 Task: Open Card Customer Retention Strategy in Board Email Marketing List Growth Strategy to Workspace Channel Marketing and add a team member Softage.3@softage.net, a label Red, a checklist Laundry, an attachment from your onedrive, a color Red and finally, add a card description 'Research and develop new product line' and a comment 'This task requires us to stay focused on the end goal and not get sidetracked by distractions.'. Add a start date 'Jan 03, 1900' with a due date 'Jan 10, 1900'
Action: Mouse moved to (81, 270)
Screenshot: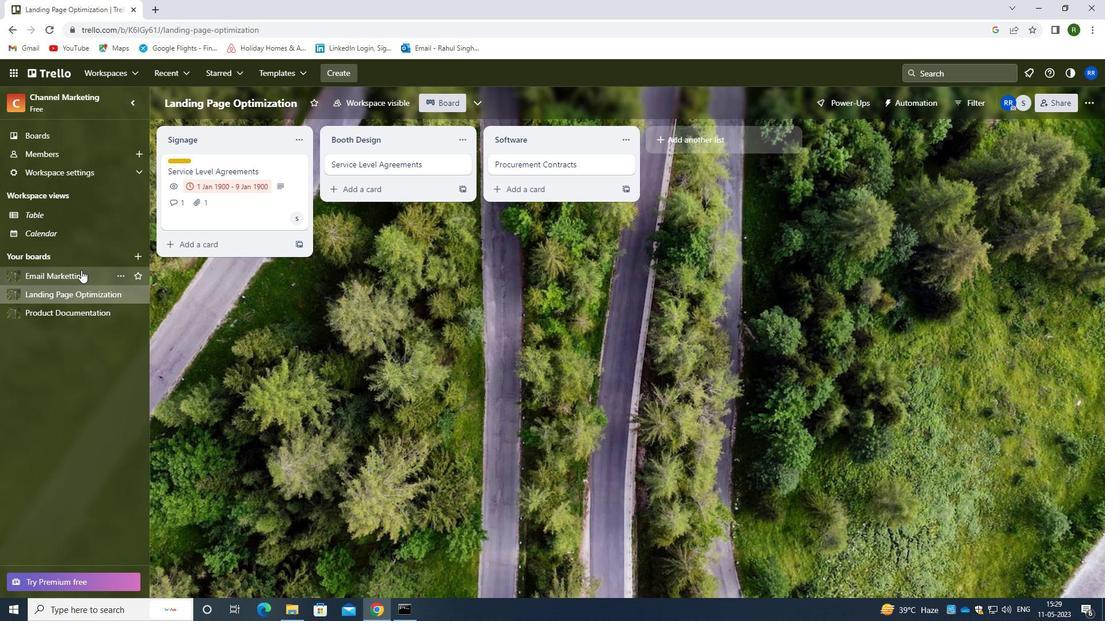 
Action: Mouse pressed left at (81, 270)
Screenshot: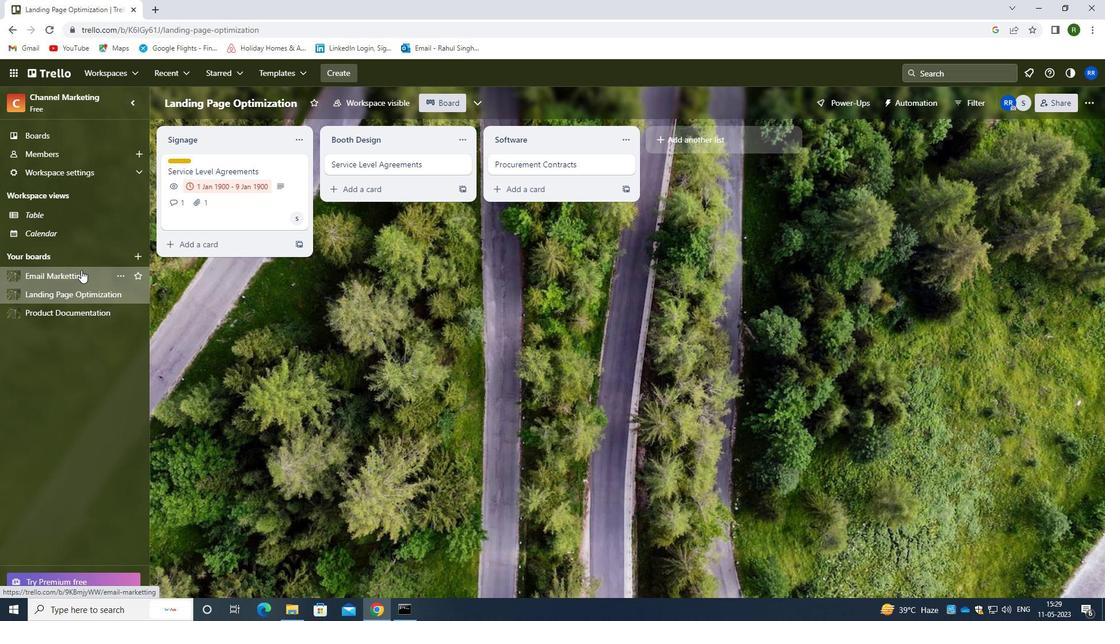 
Action: Mouse moved to (298, 162)
Screenshot: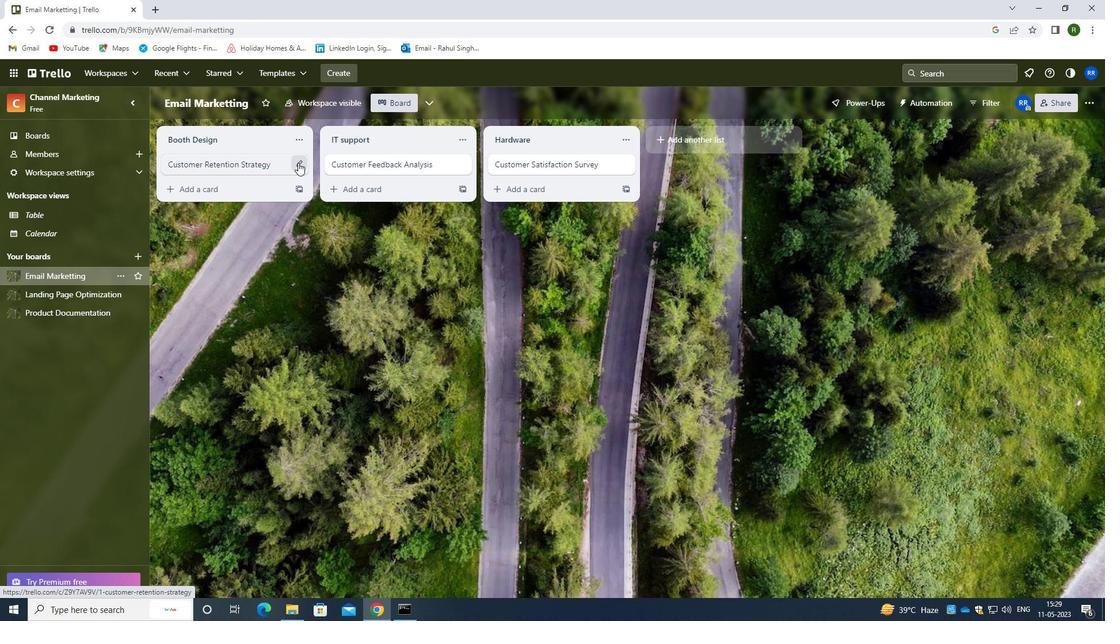 
Action: Mouse pressed left at (298, 162)
Screenshot: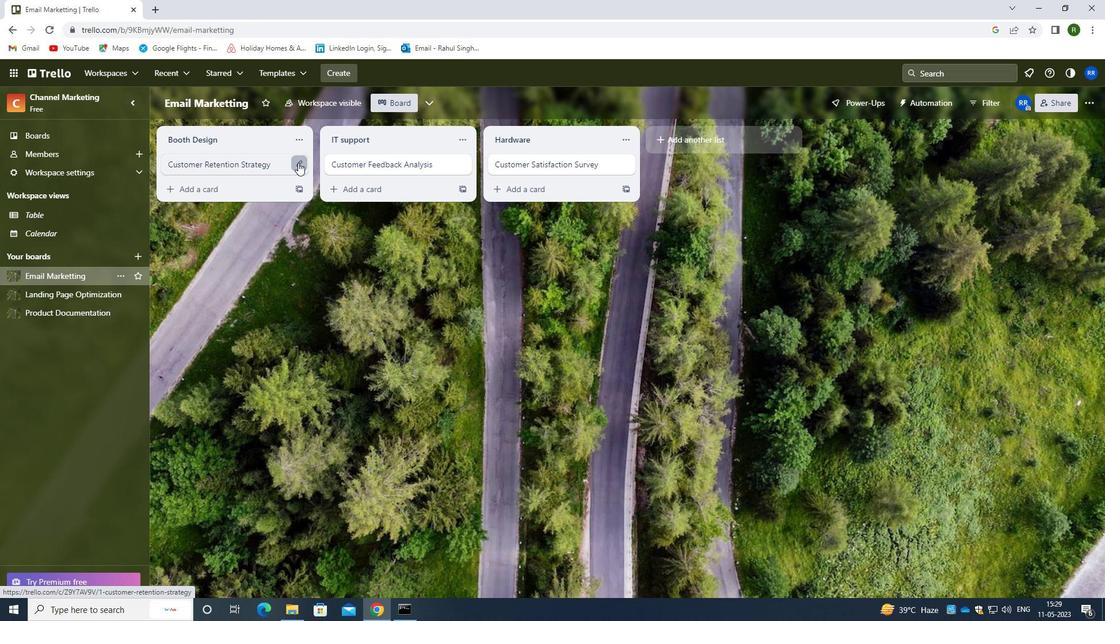 
Action: Mouse moved to (346, 165)
Screenshot: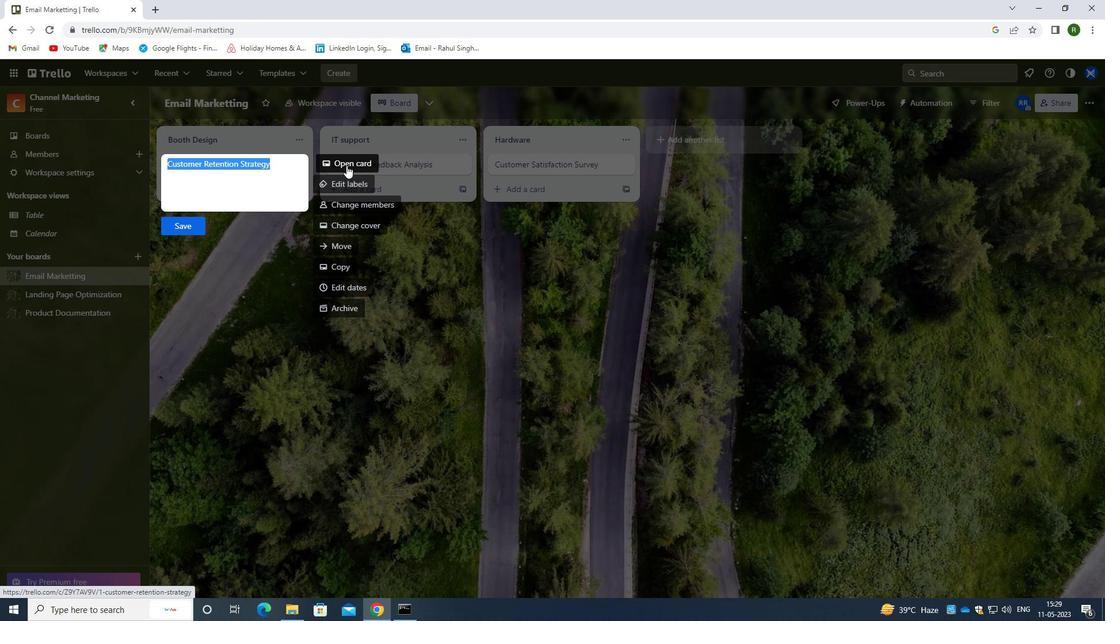 
Action: Mouse pressed left at (346, 165)
Screenshot: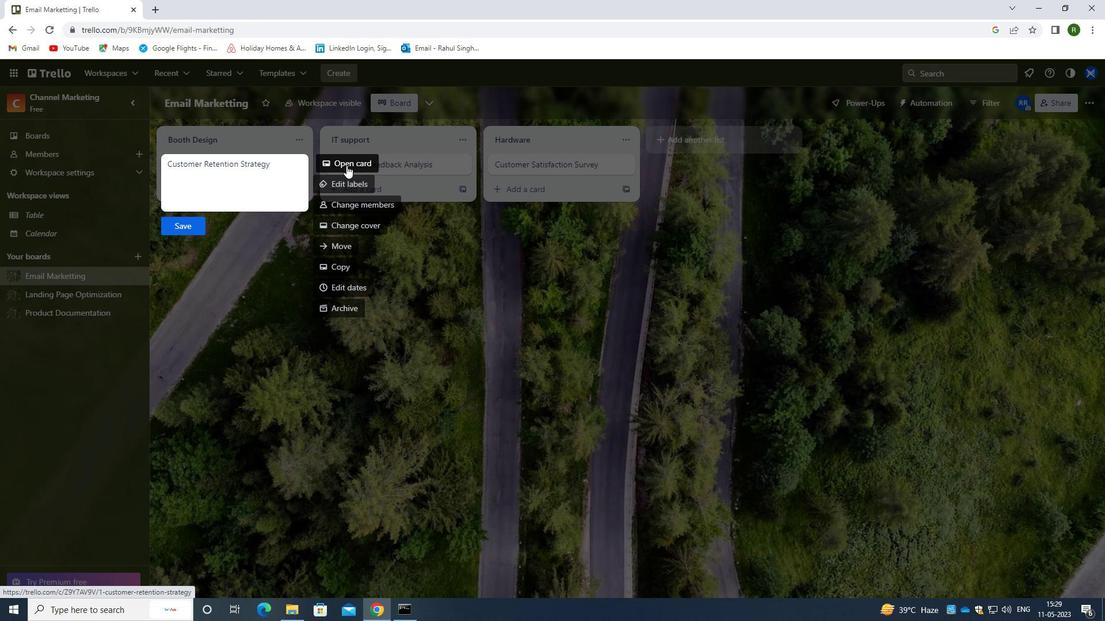 
Action: Mouse moved to (692, 158)
Screenshot: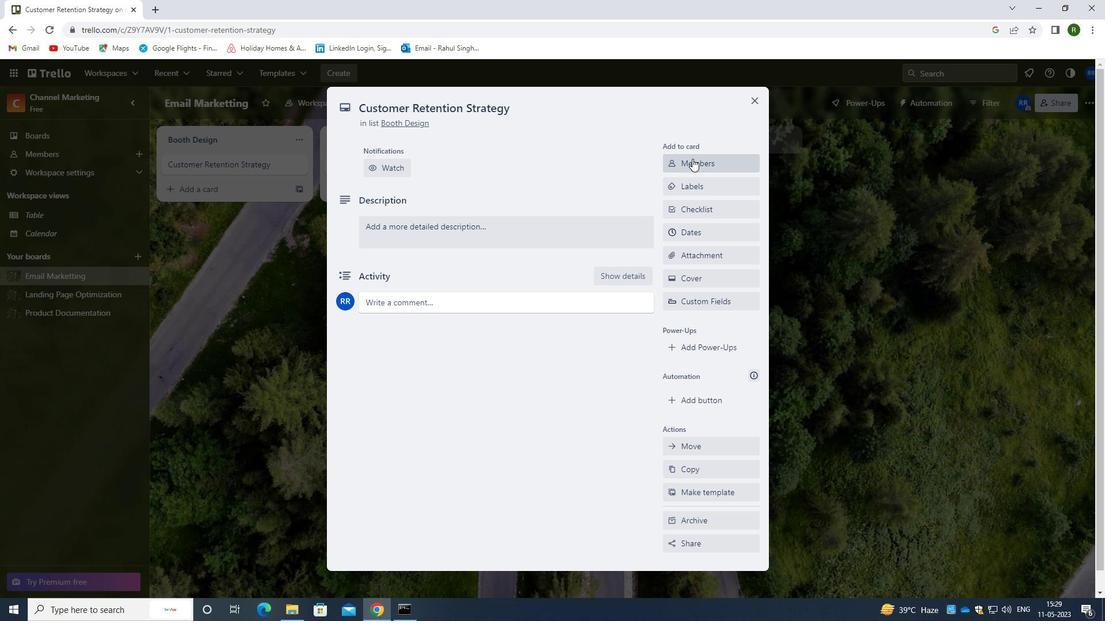 
Action: Mouse pressed left at (692, 158)
Screenshot: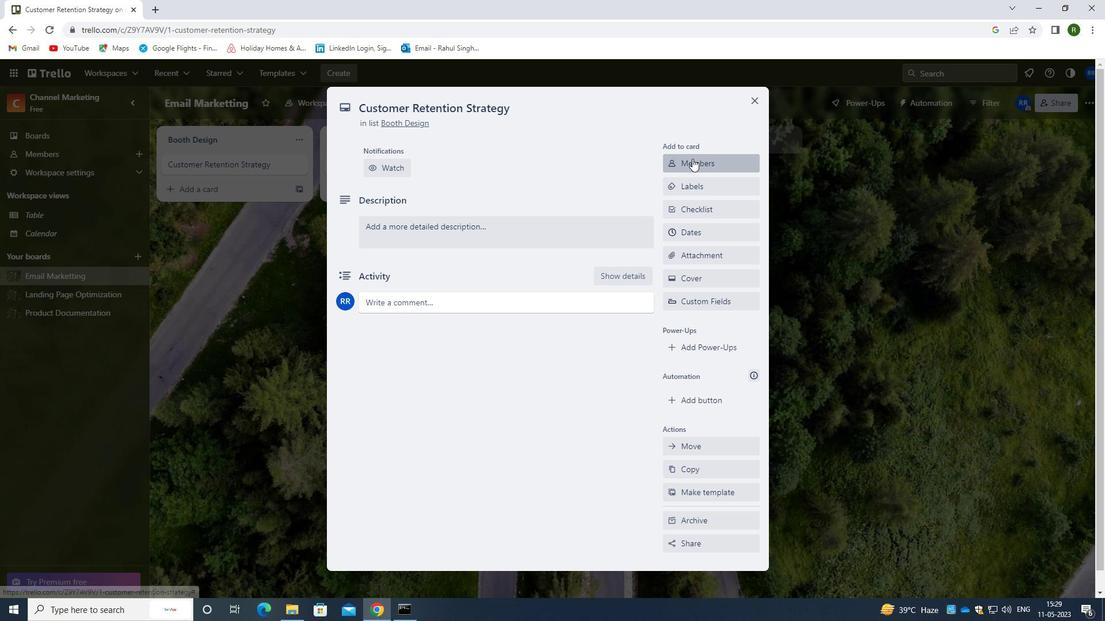 
Action: Mouse moved to (704, 215)
Screenshot: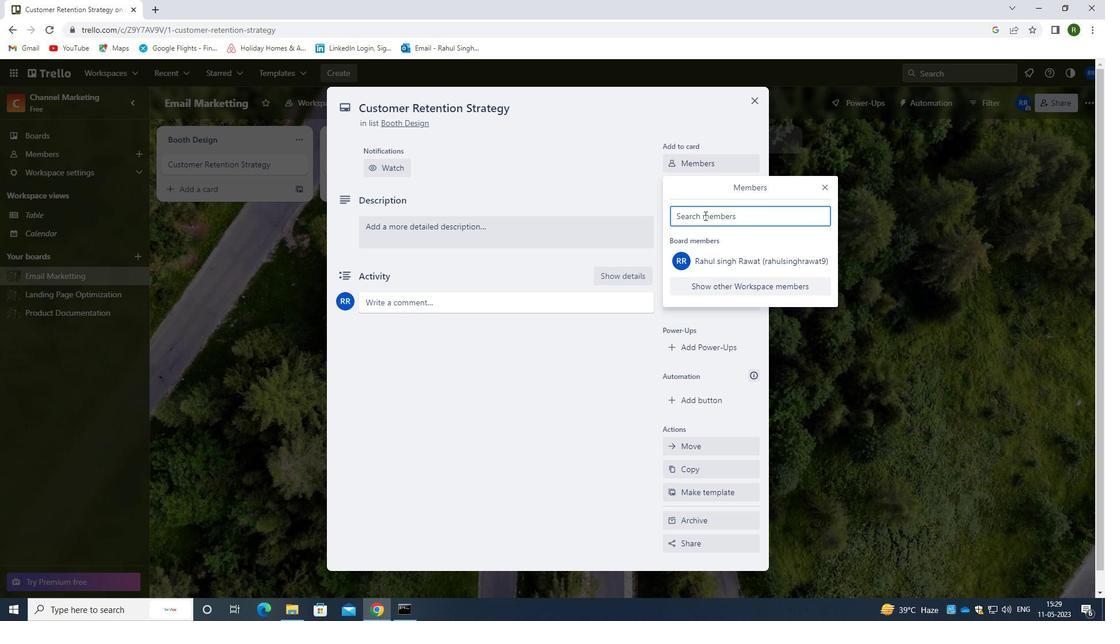 
Action: Key pressed <Key.caps_lock>s<Key.caps_lock>oftage.2<Key.backspace>3<Key.shift>@DEVOO<Key.backspace>PS<Key.backspace><Key.backspace><Key.backspace><Key.backspace><Key.backspace><Key.backspace>SOFTAGE.NET
Screenshot: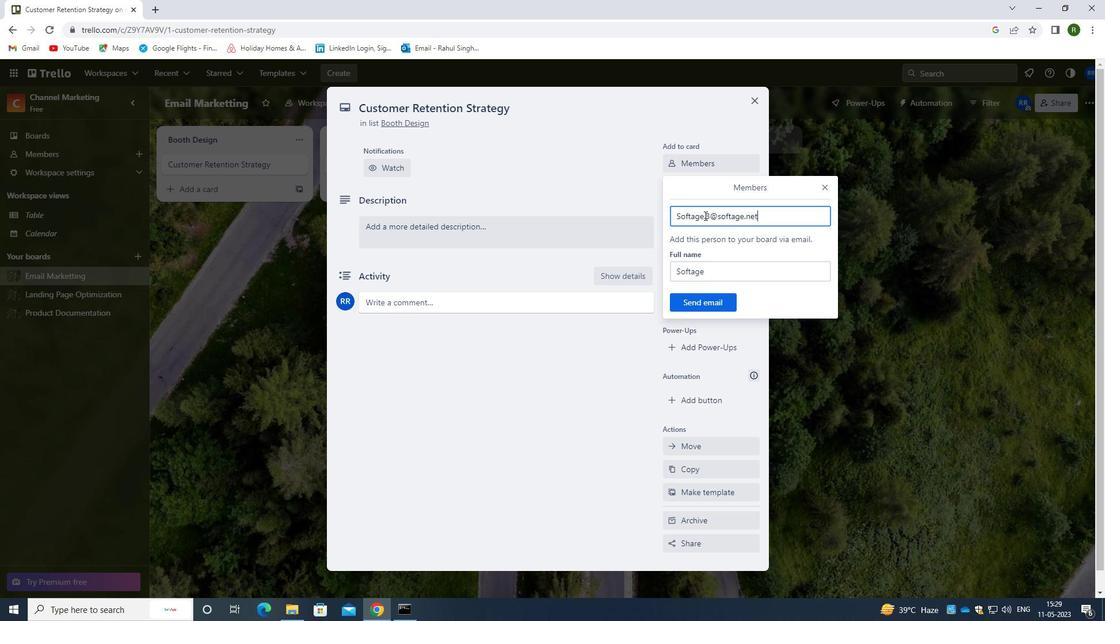 
Action: Mouse moved to (699, 296)
Screenshot: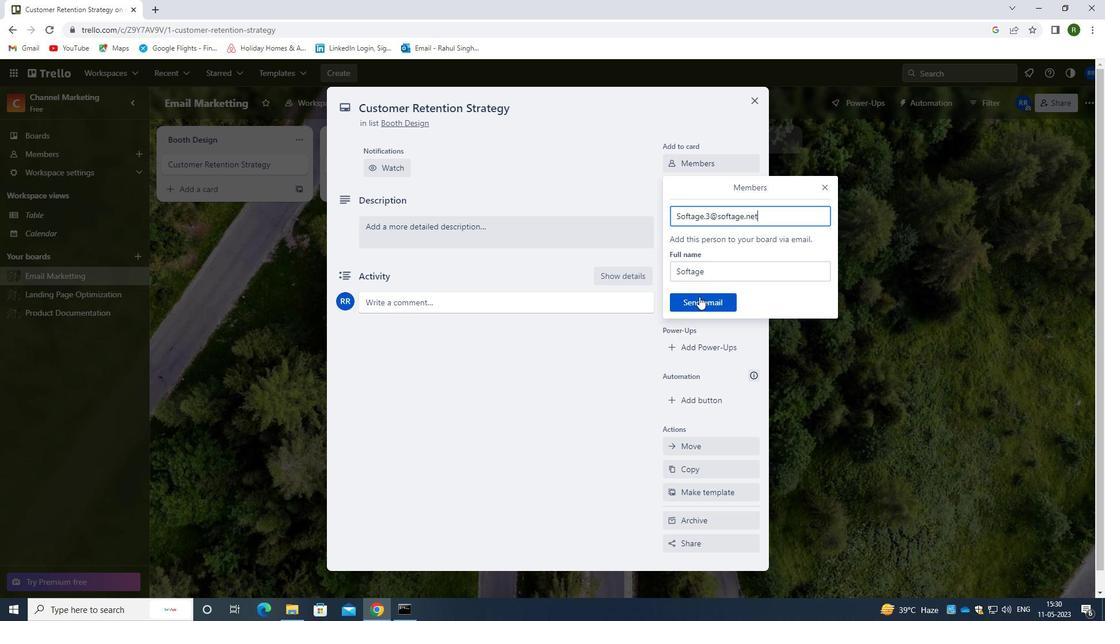 
Action: Mouse pressed left at (699, 296)
Screenshot: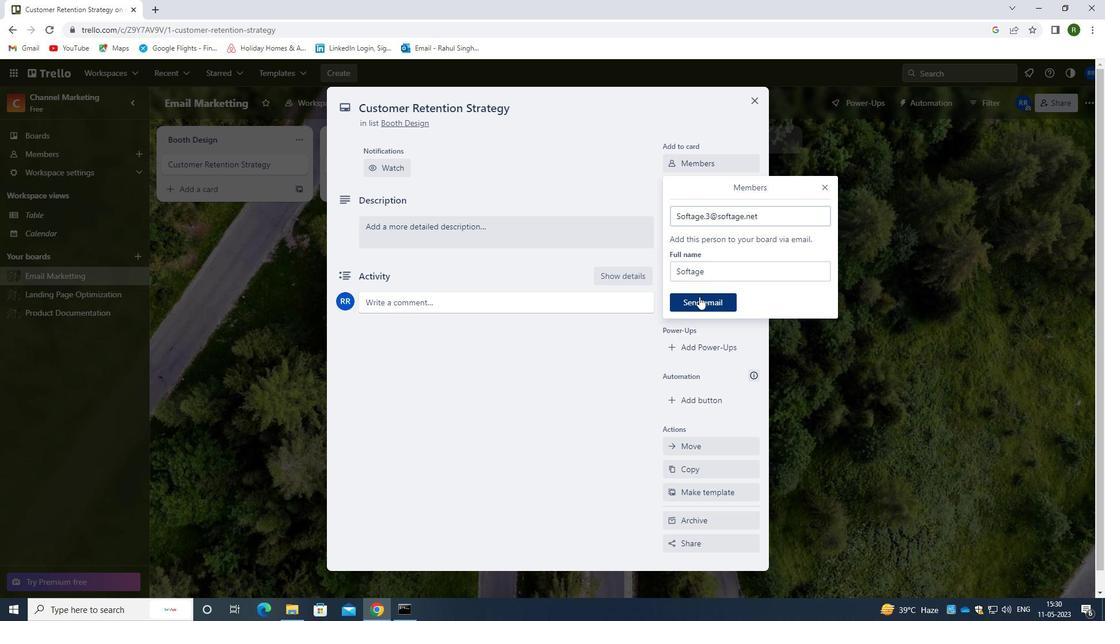 
Action: Mouse moved to (706, 233)
Screenshot: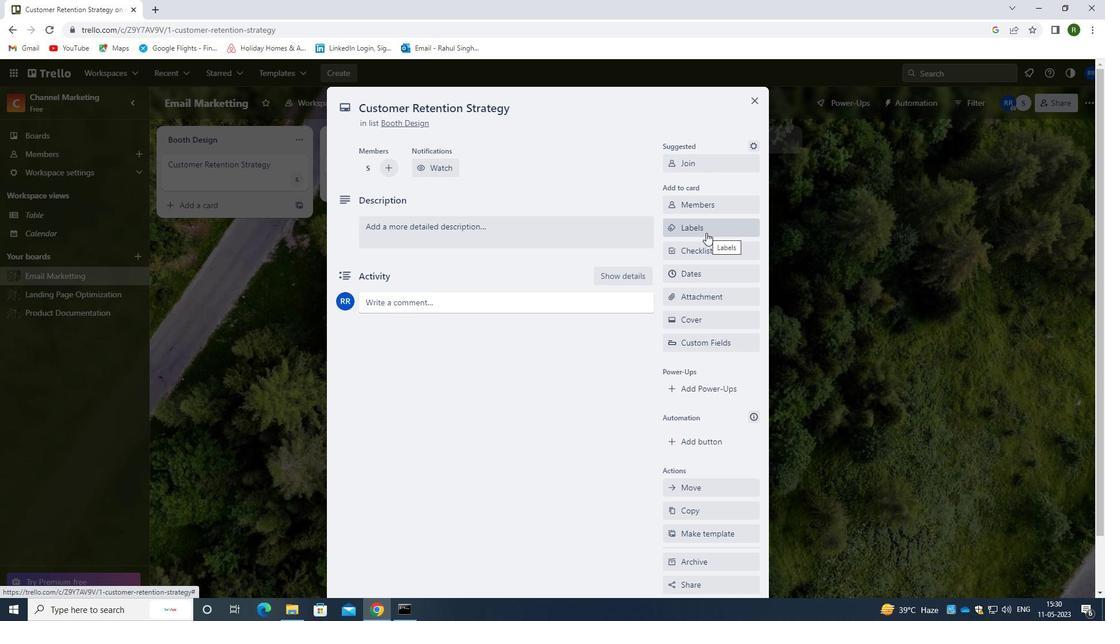 
Action: Mouse pressed left at (706, 233)
Screenshot: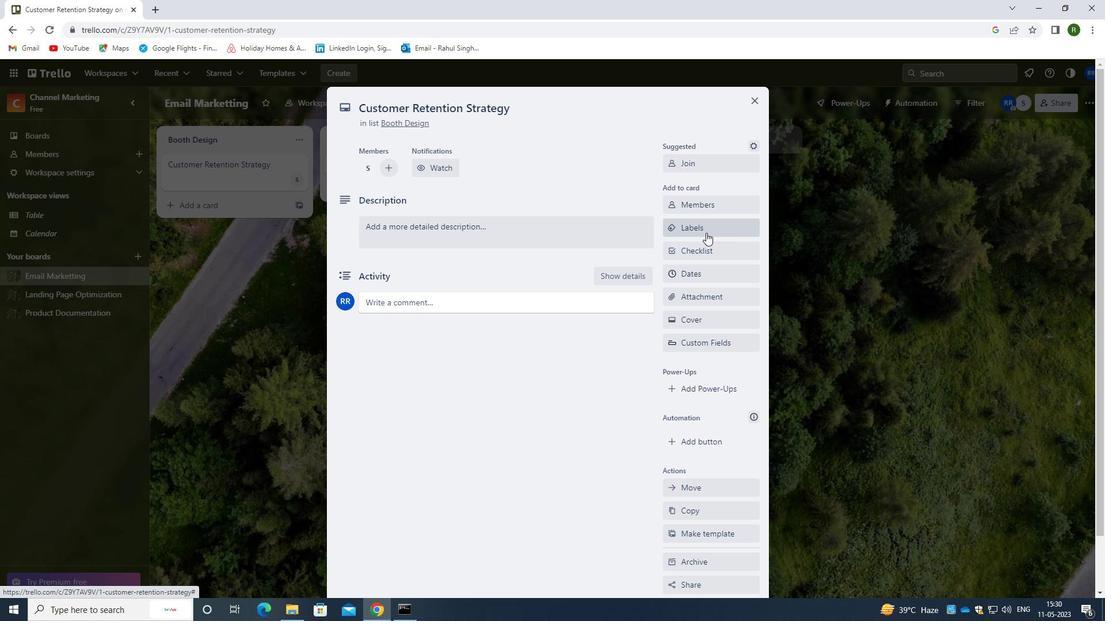 
Action: Key pressed <Key.shift>RED
Screenshot: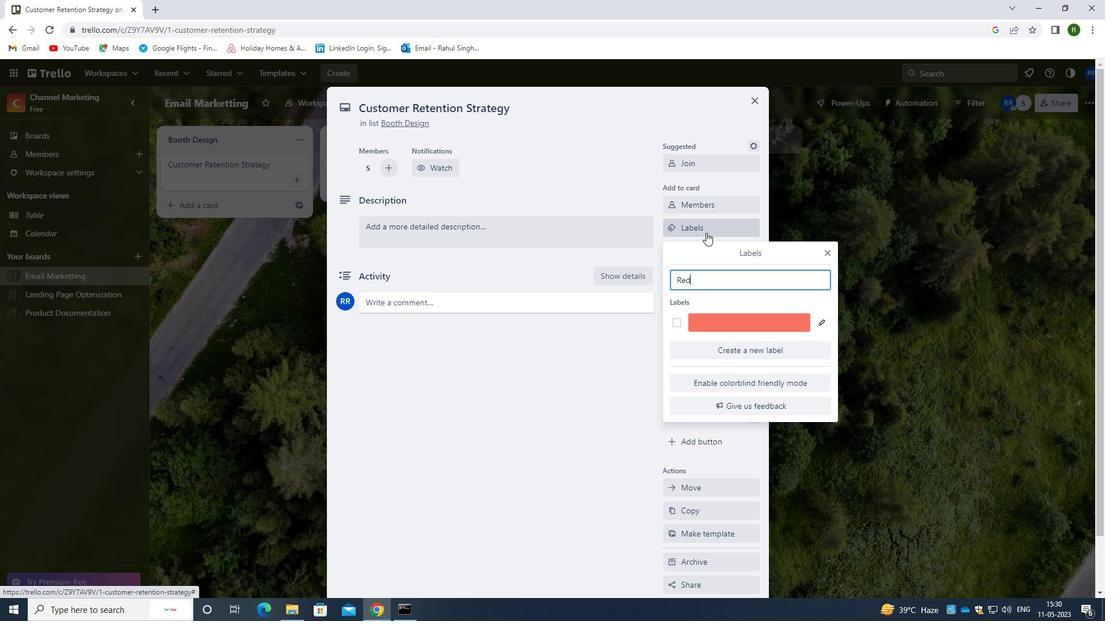 
Action: Mouse moved to (677, 320)
Screenshot: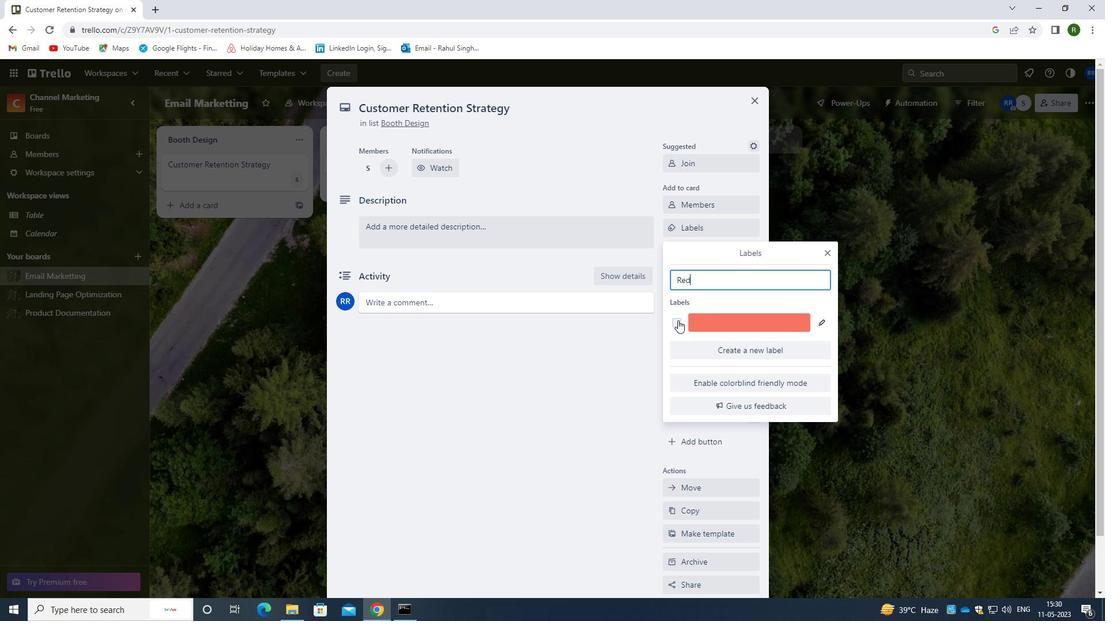 
Action: Mouse pressed left at (677, 320)
Screenshot: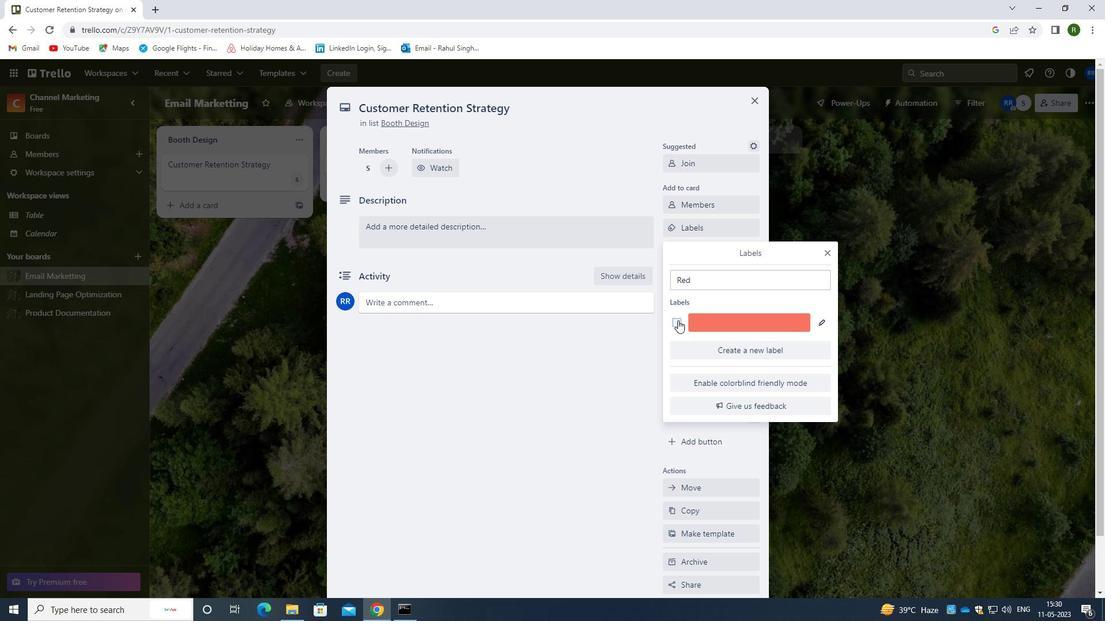 
Action: Mouse moved to (626, 372)
Screenshot: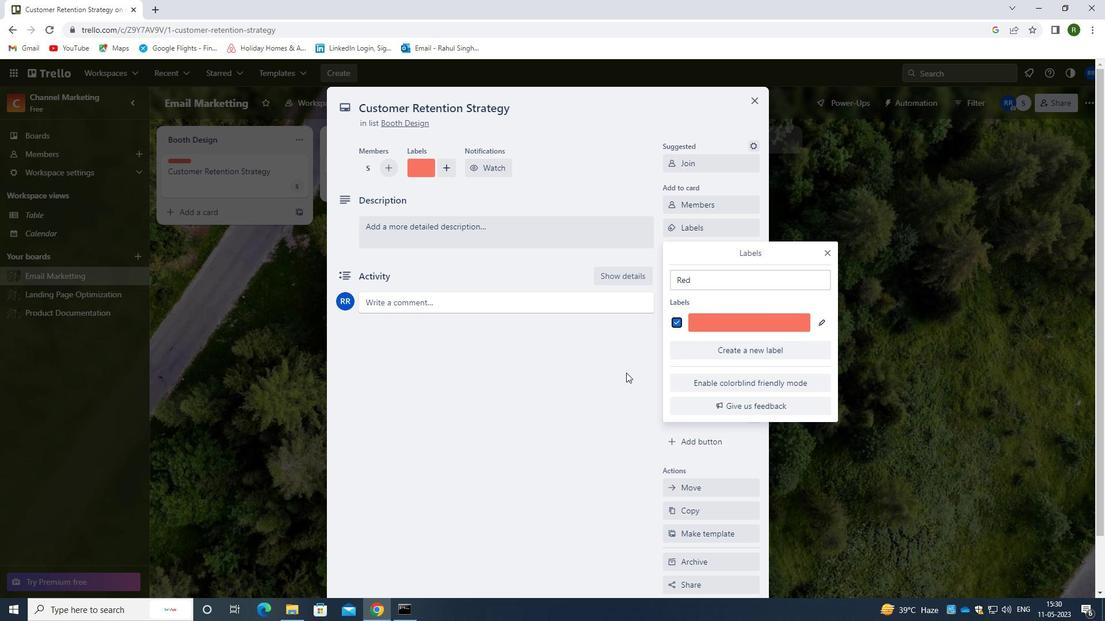 
Action: Mouse pressed left at (626, 372)
Screenshot: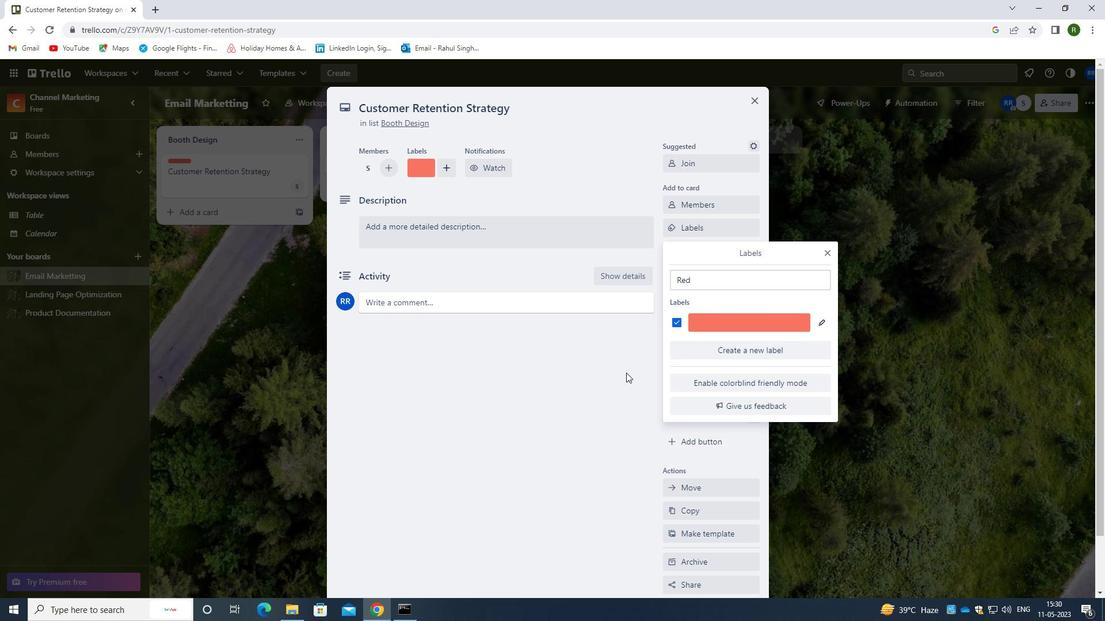 
Action: Mouse moved to (705, 248)
Screenshot: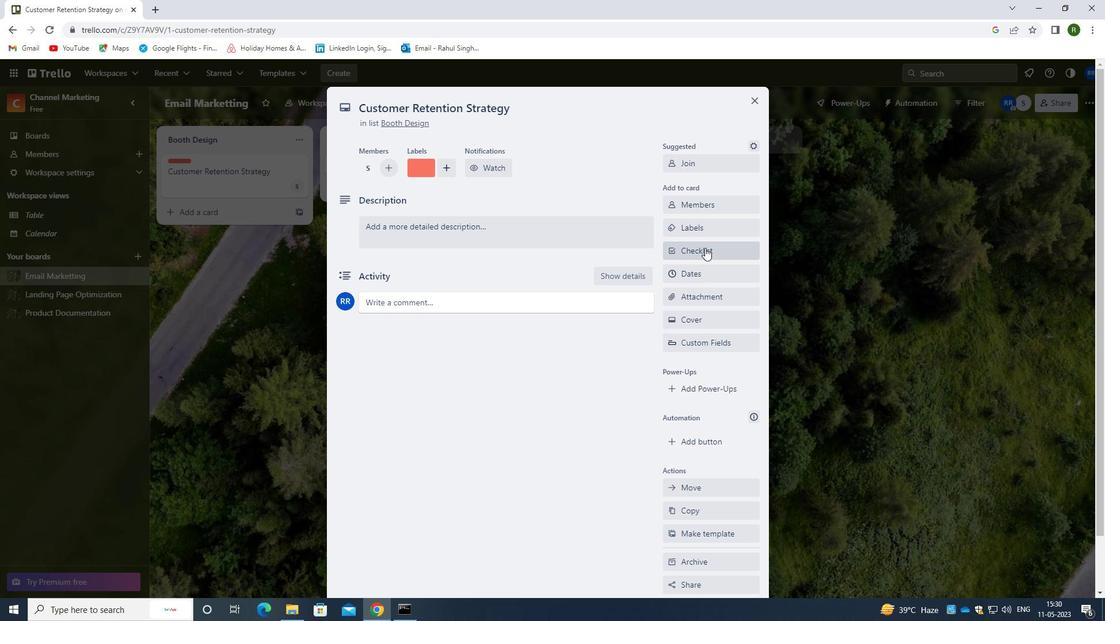 
Action: Mouse pressed left at (705, 248)
Screenshot: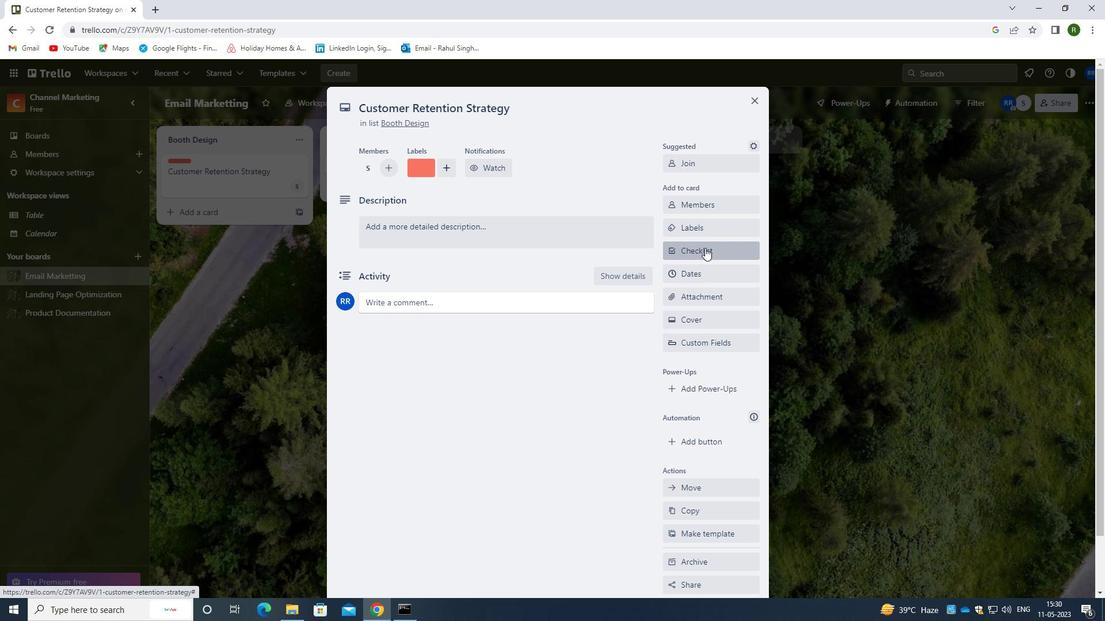 
Action: Mouse moved to (729, 303)
Screenshot: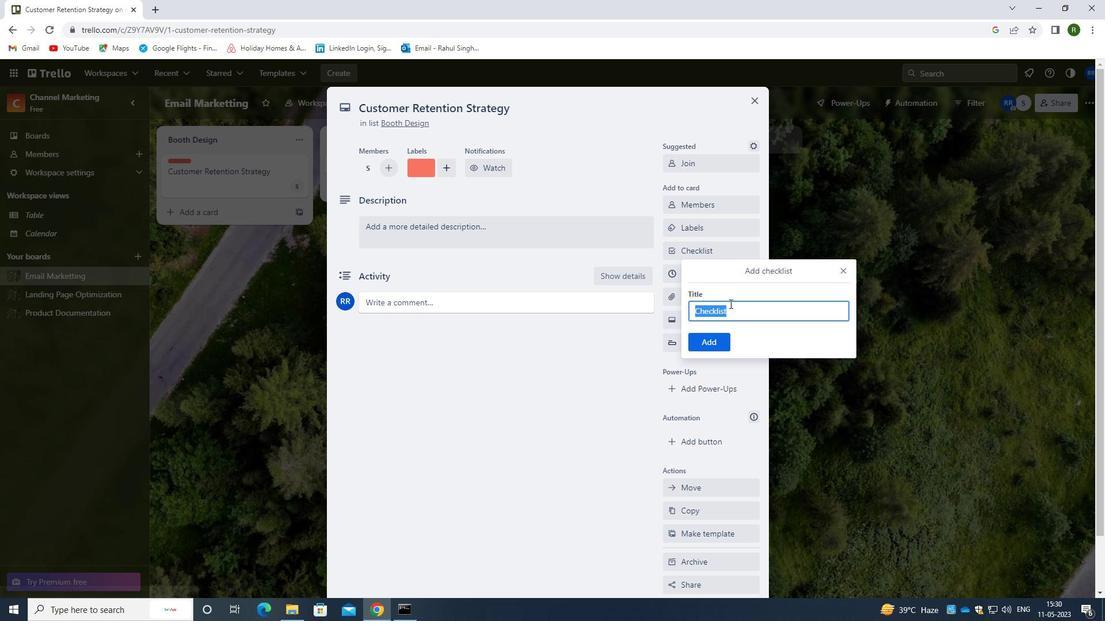 
Action: Key pressed <Key.shift><Key.shift><Key.shift><Key.shift><Key.shift><Key.shift><Key.shift><Key.shift><Key.shift><Key.shift><Key.shift><Key.shift><Key.shift><Key.shift><Key.shift><Key.shift><Key.shift><Key.shift><Key.shift><Key.shift><Key.shift><Key.shift><Key.shift><Key.shift><Key.shift><Key.shift><Key.shift><Key.shift><Key.shift><Key.shift><Key.shift><Key.shift><Key.shift><Key.shift><Key.shift><Key.shift><Key.shift><Key.shift><Key.shift><Key.shift><Key.shift><Key.shift><Key.shift><Key.shift><Key.shift>LAUNDRY<Key.backspace><Key.backspace>
Screenshot: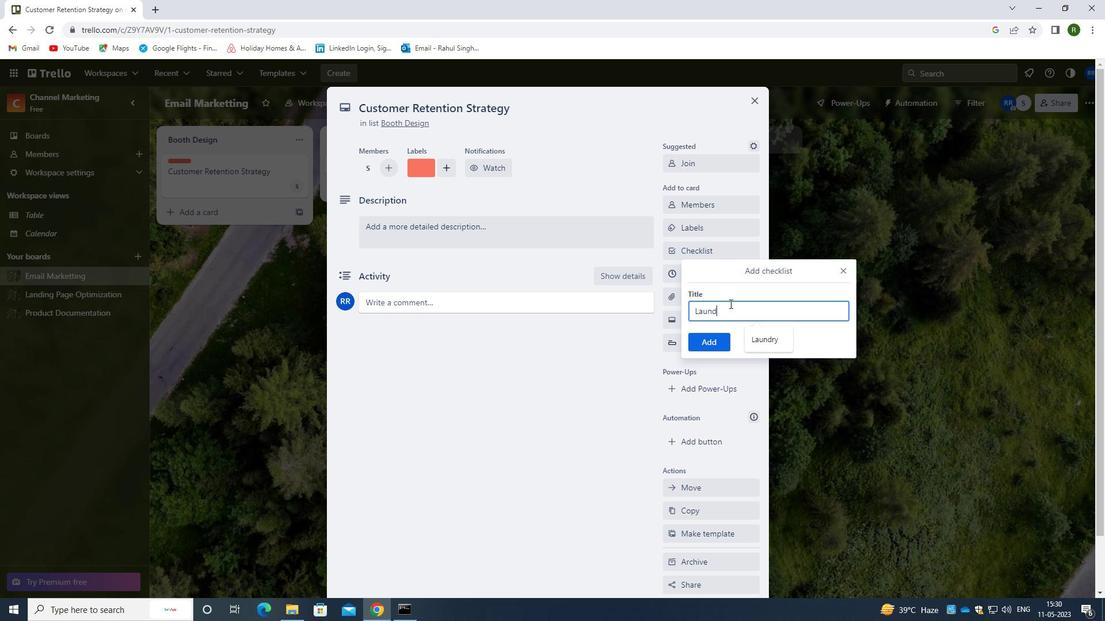 
Action: Mouse moved to (770, 341)
Screenshot: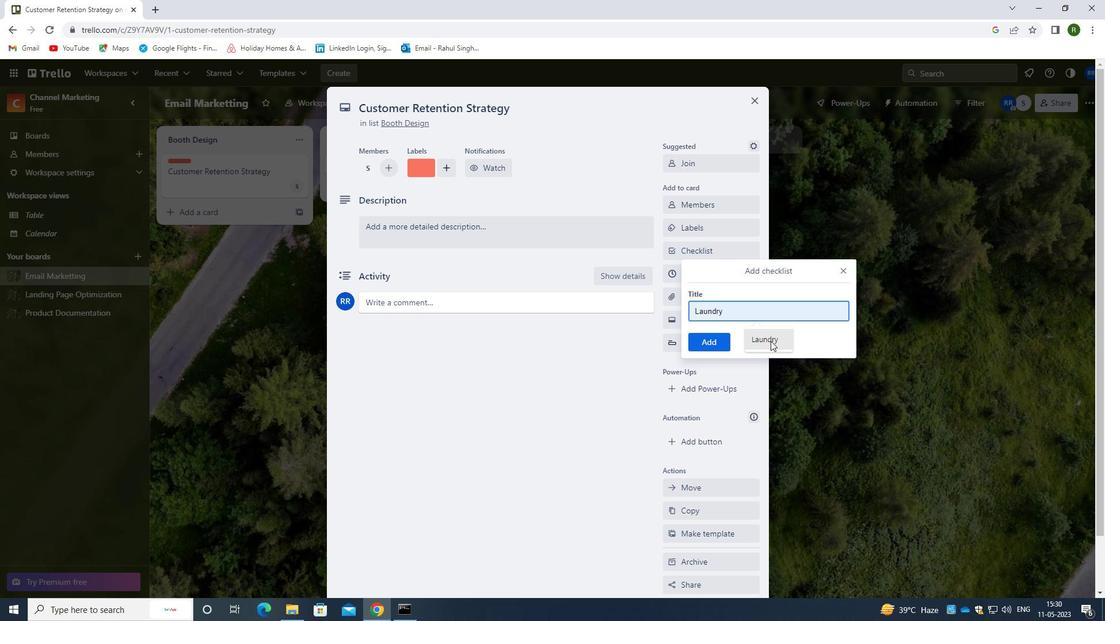 
Action: Mouse pressed left at (770, 341)
Screenshot: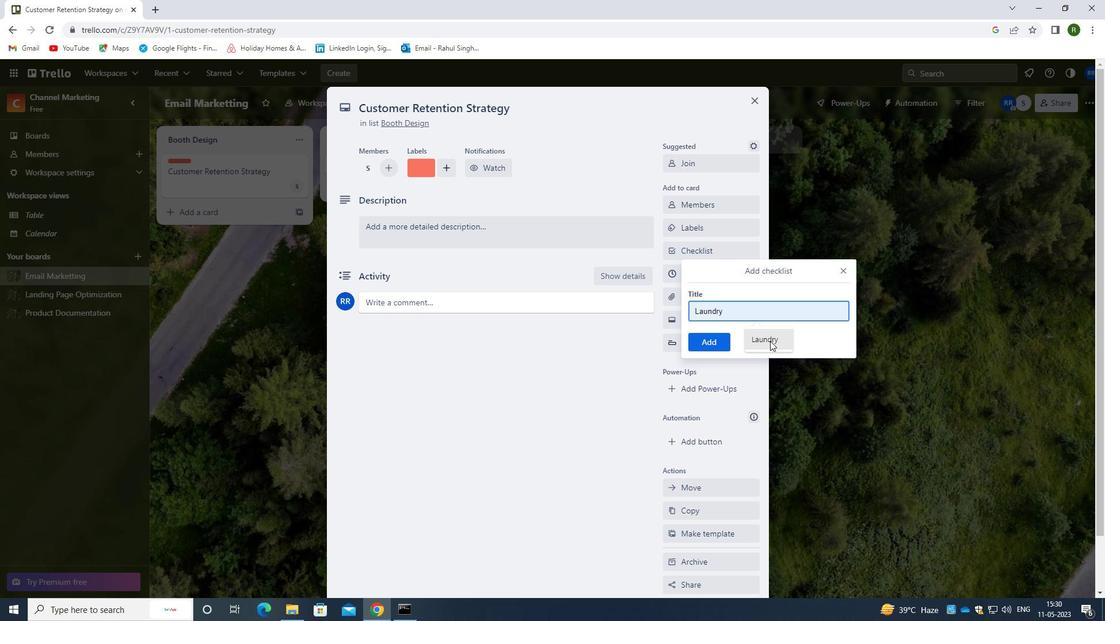 
Action: Mouse moved to (705, 345)
Screenshot: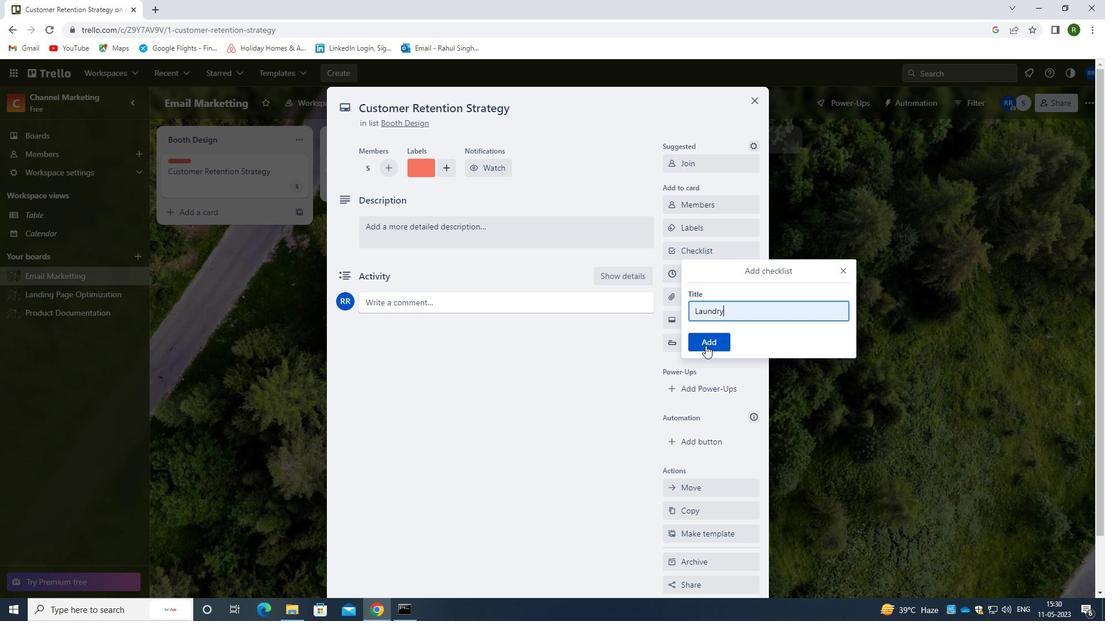 
Action: Mouse pressed left at (705, 345)
Screenshot: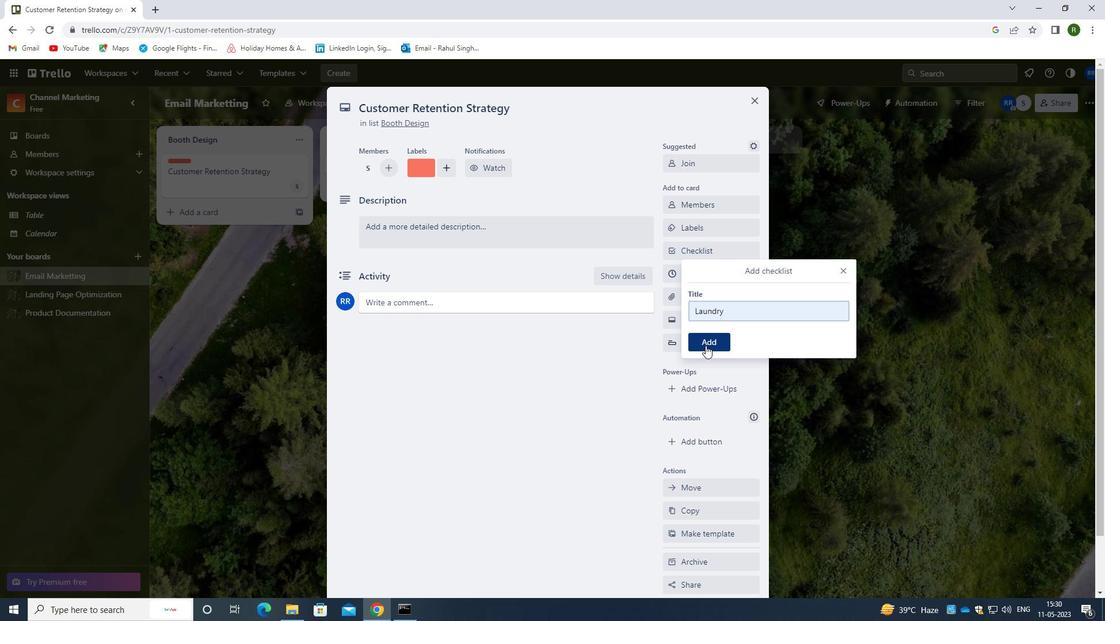 
Action: Mouse moved to (703, 291)
Screenshot: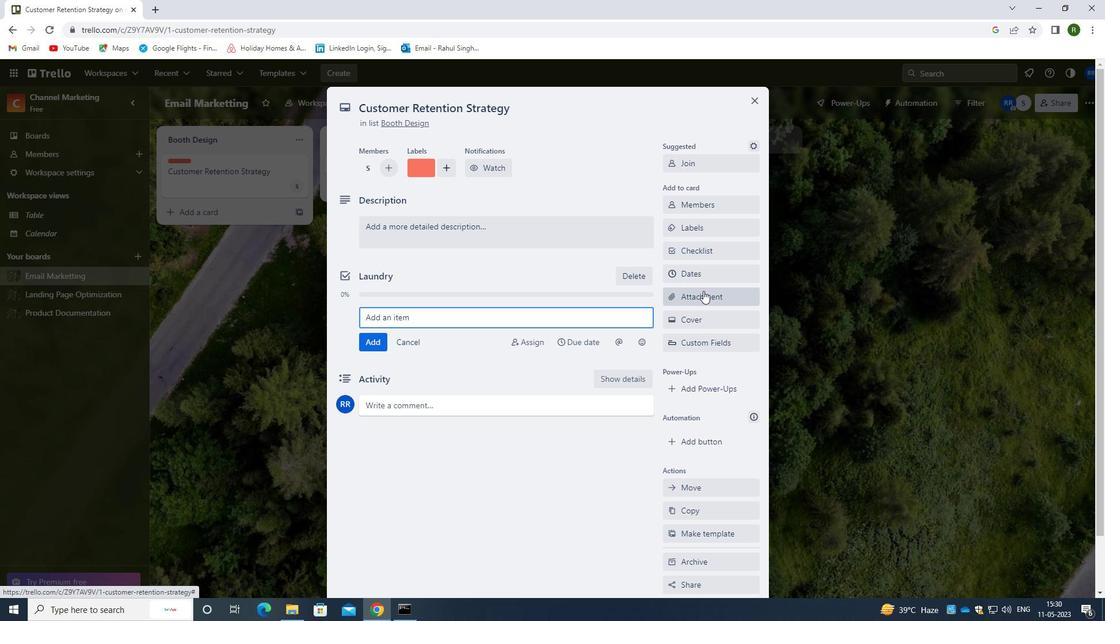 
Action: Mouse pressed left at (703, 291)
Screenshot: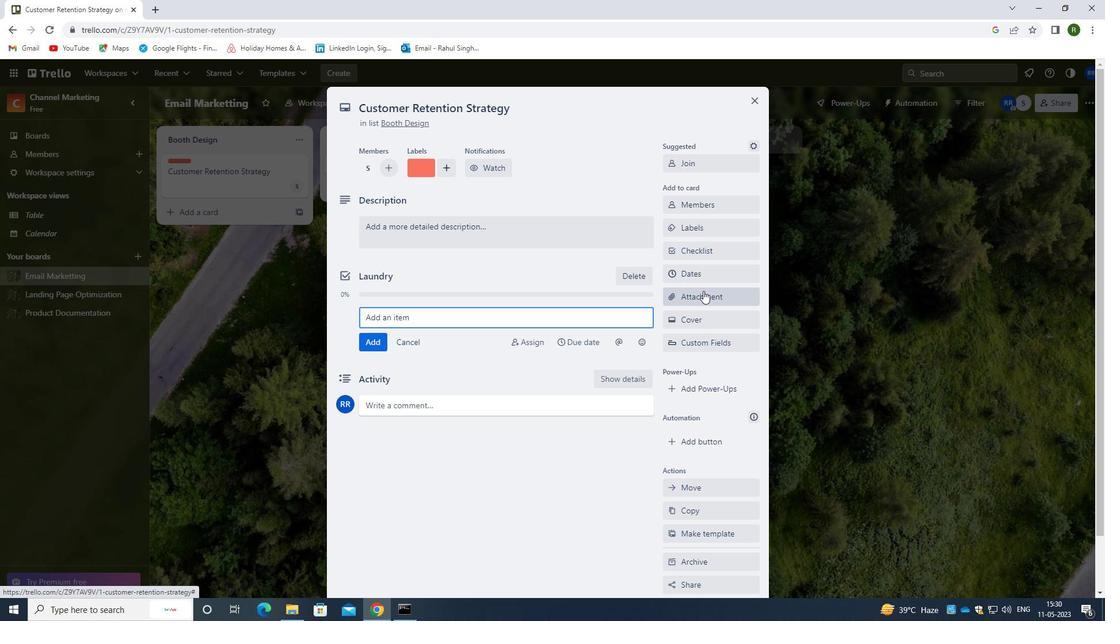 
Action: Mouse moved to (688, 439)
Screenshot: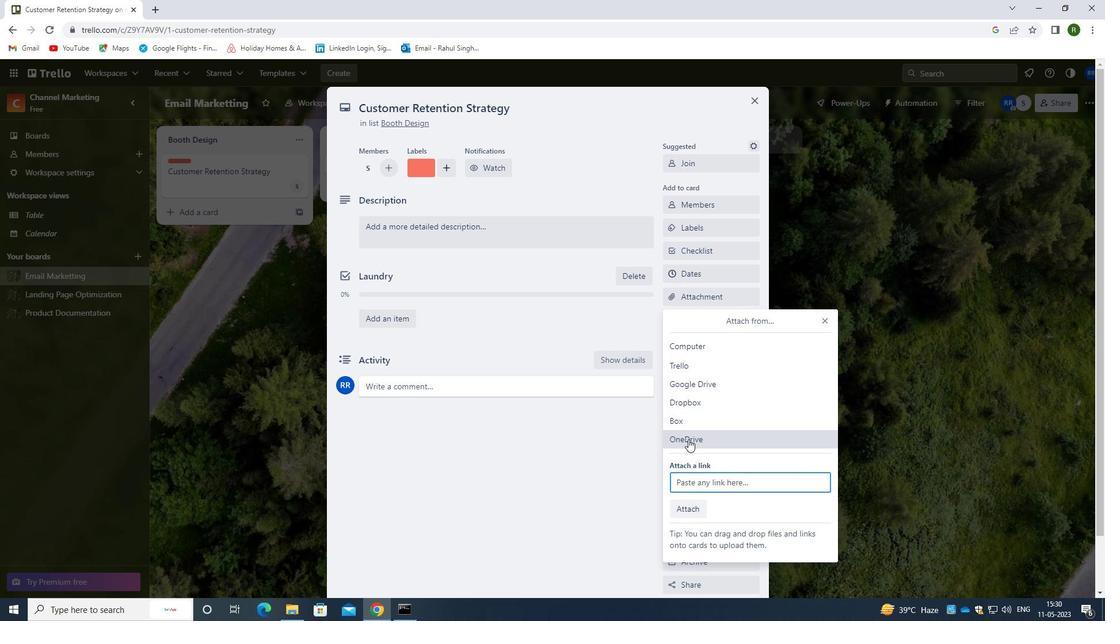 
Action: Mouse pressed left at (688, 439)
Screenshot: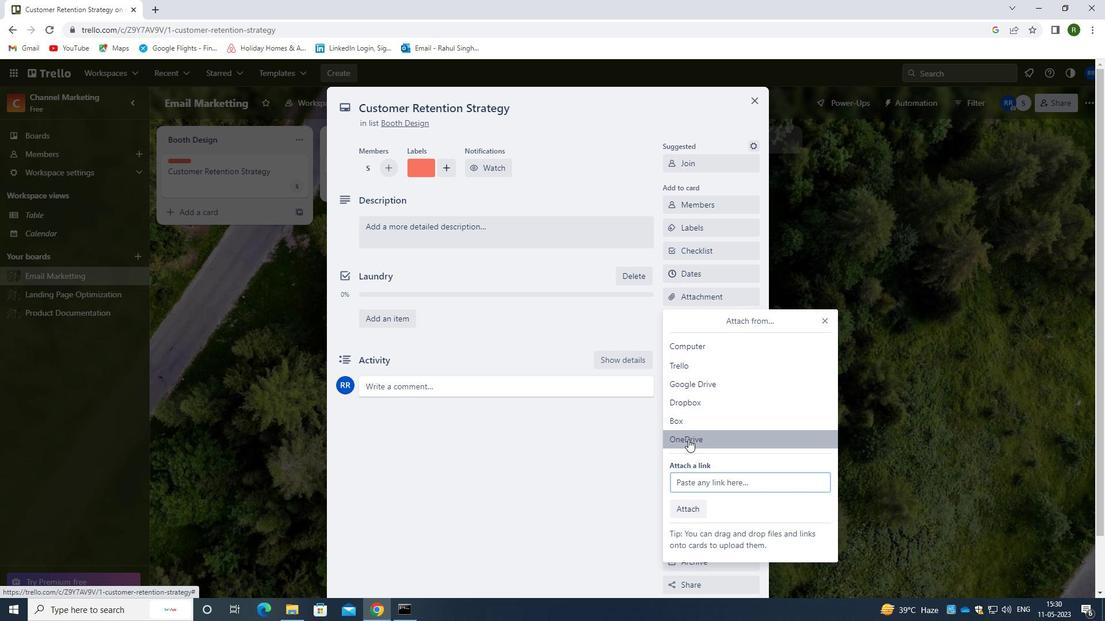 
Action: Mouse moved to (348, 372)
Screenshot: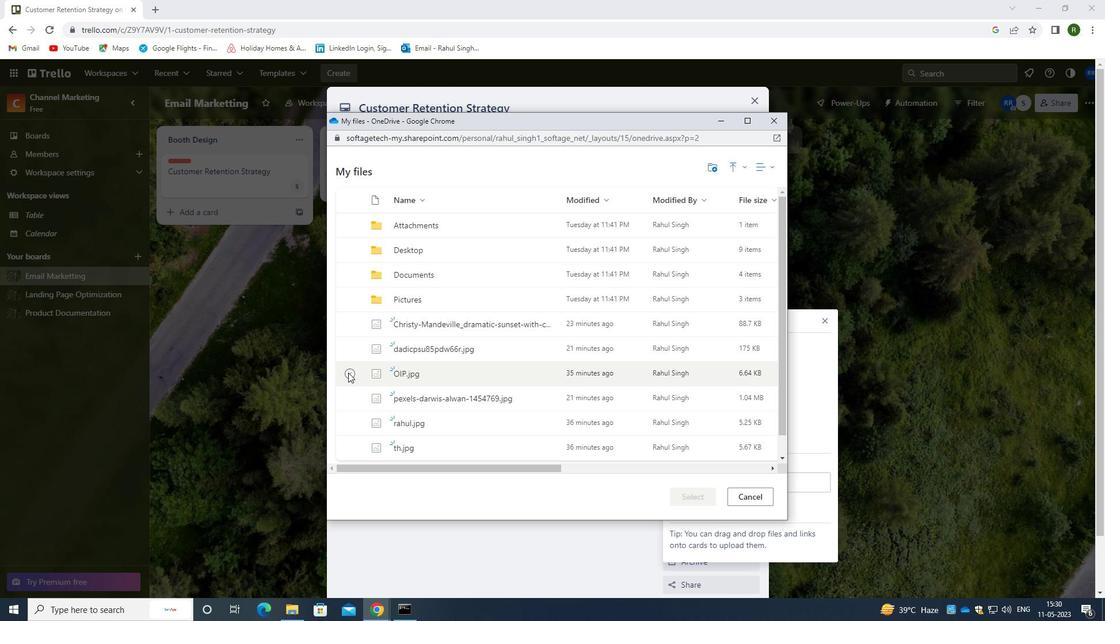 
Action: Mouse pressed left at (348, 372)
Screenshot: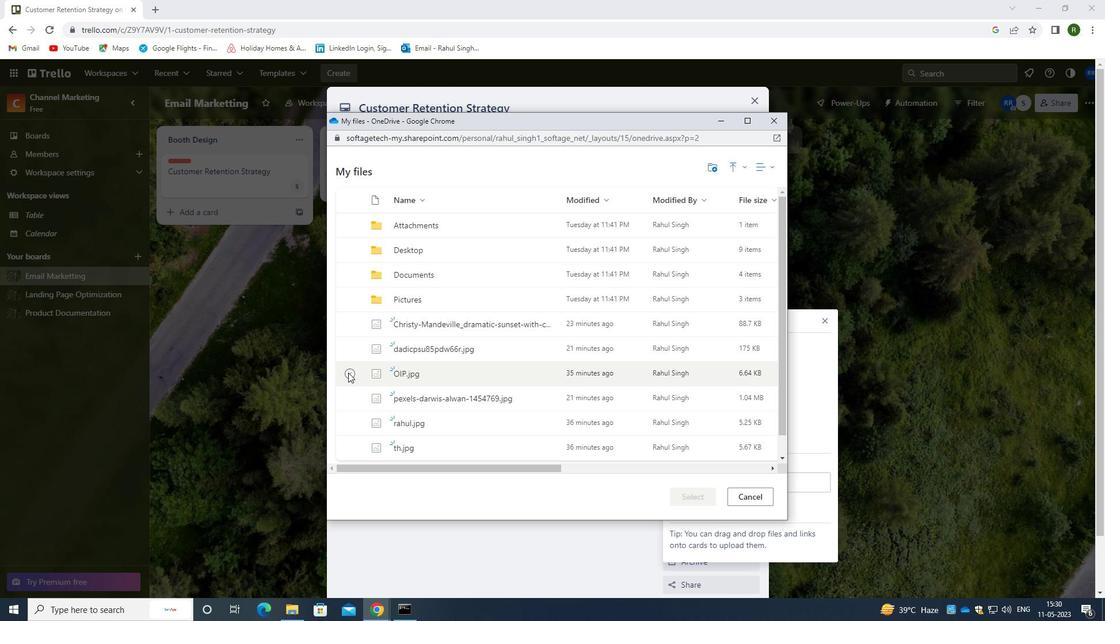 
Action: Mouse moved to (683, 489)
Screenshot: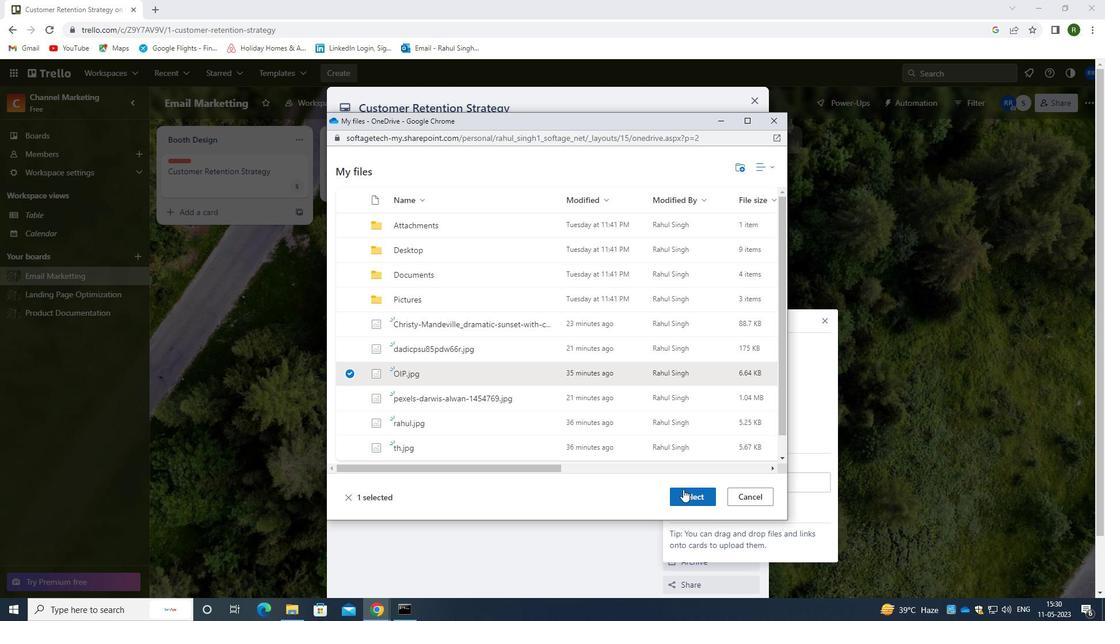 
Action: Mouse pressed left at (683, 489)
Screenshot: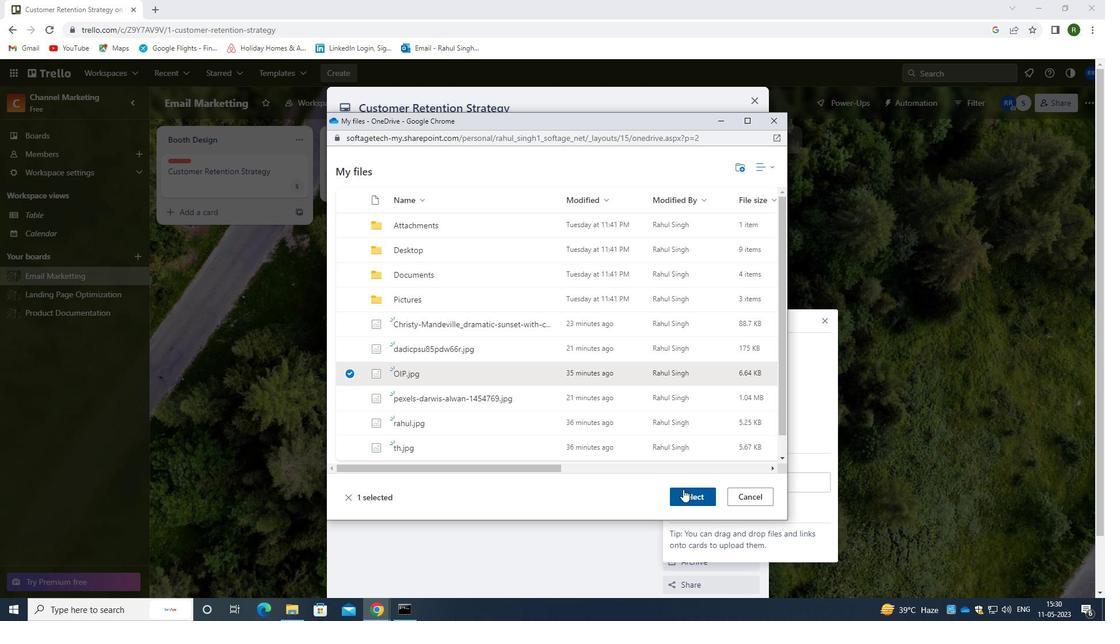 
Action: Mouse moved to (599, 358)
Screenshot: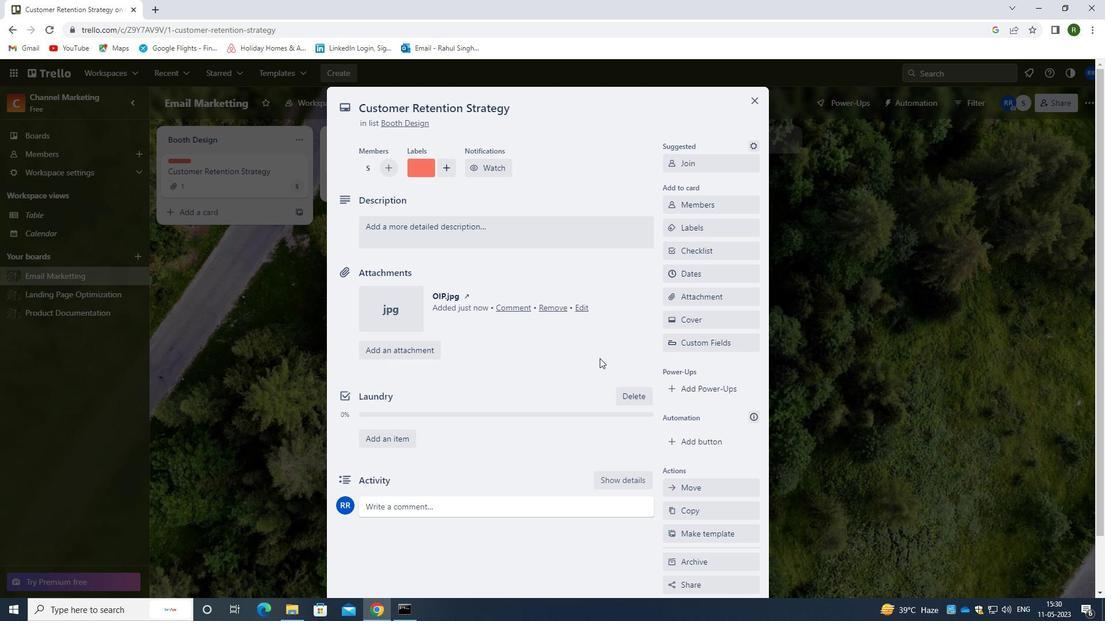 
Action: Mouse scrolled (599, 357) with delta (0, 0)
Screenshot: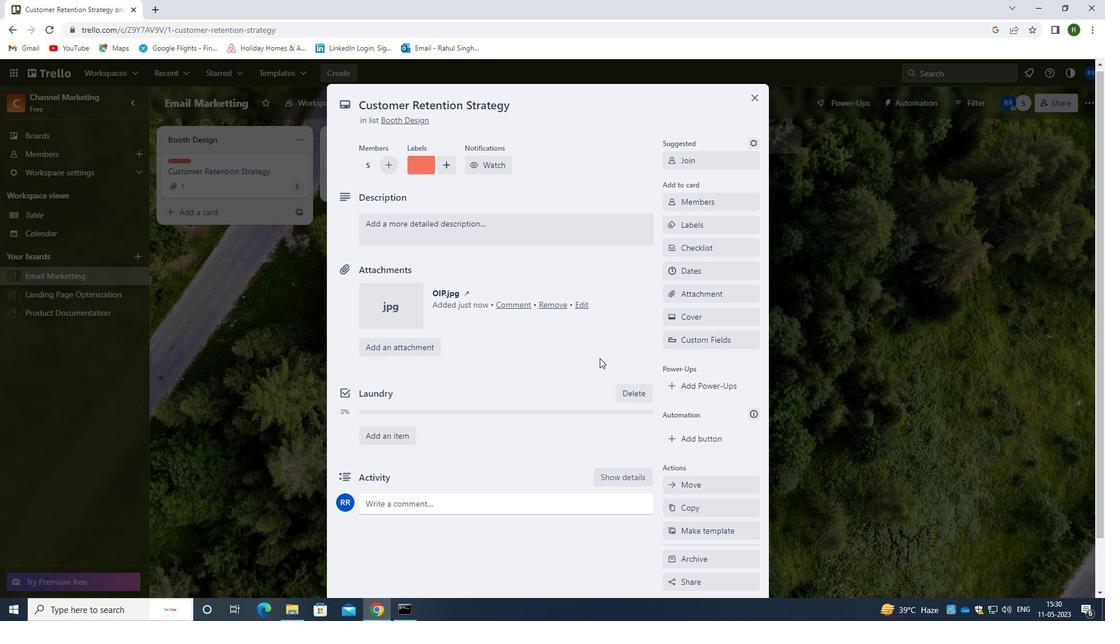
Action: Mouse moved to (457, 176)
Screenshot: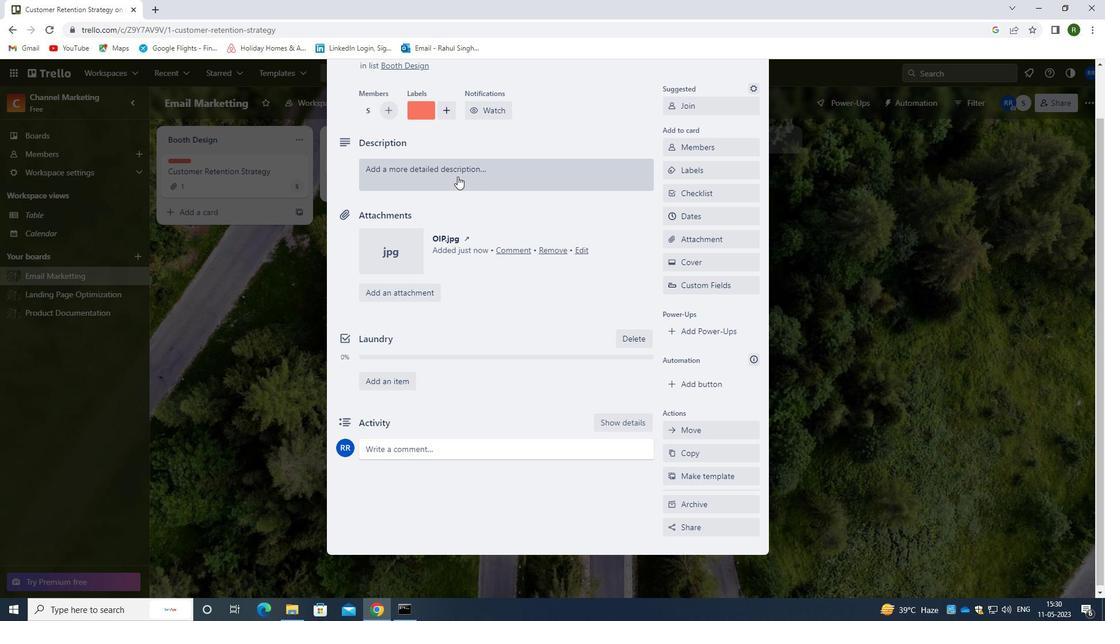 
Action: Mouse pressed left at (457, 176)
Screenshot: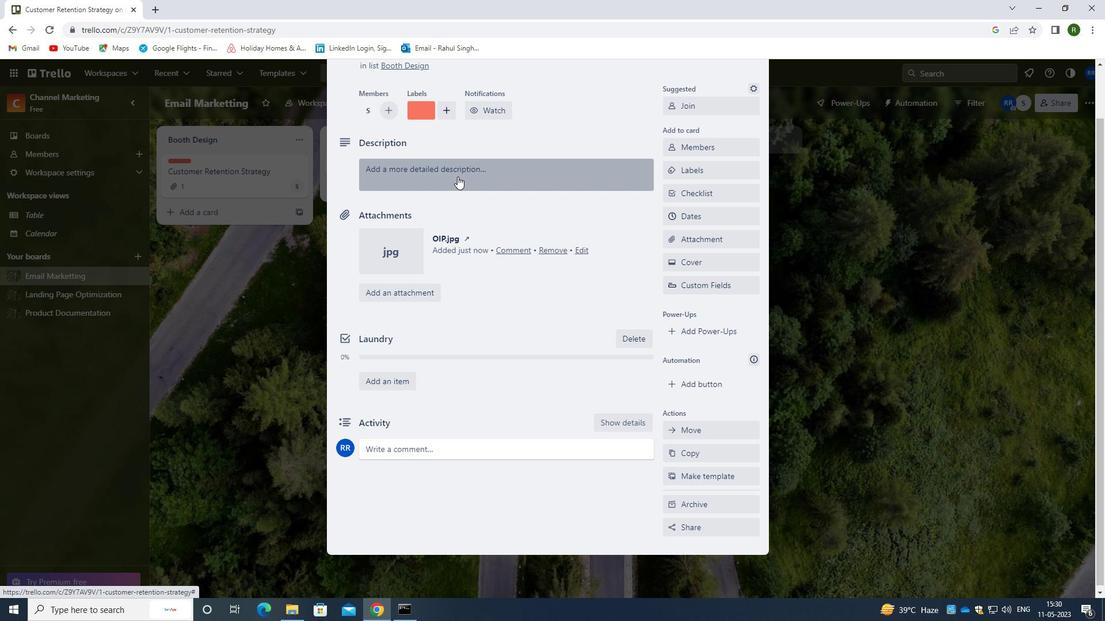 
Action: Key pressed <Key.caps_lock>R<Key.caps_lock>ESEARCHA<Key.backspace><Key.space>AB<Key.backspace>ND<Key.space>DEVEOP<Key.backspace><Key.backspace>LOP<Key.space>NEW<Key.space>PRODUCT<Key.space>LINE
Screenshot: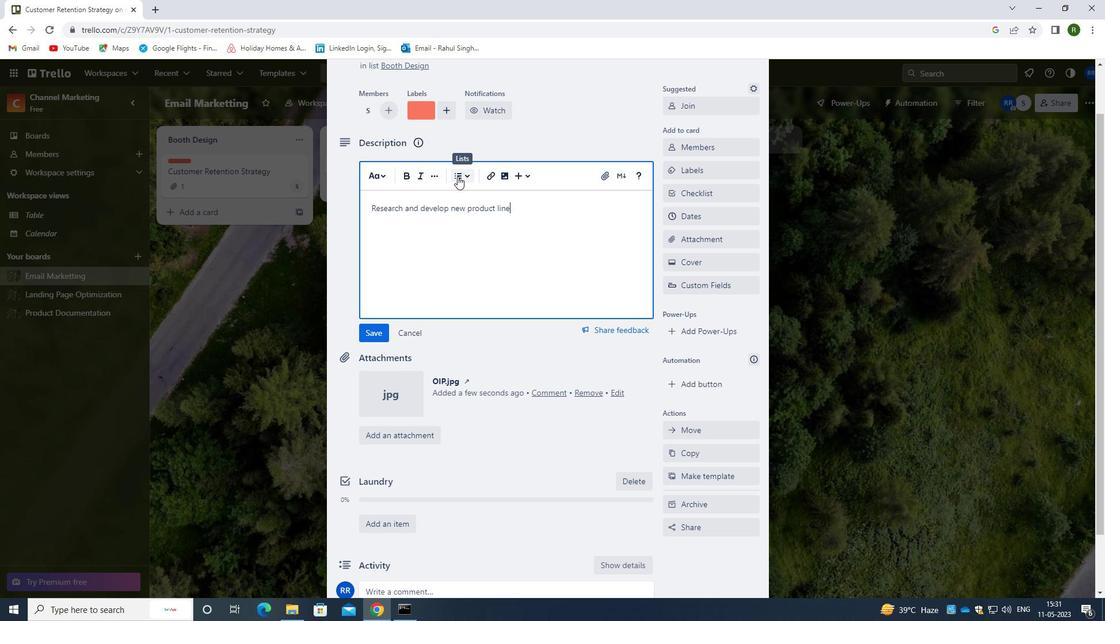 
Action: Mouse moved to (378, 330)
Screenshot: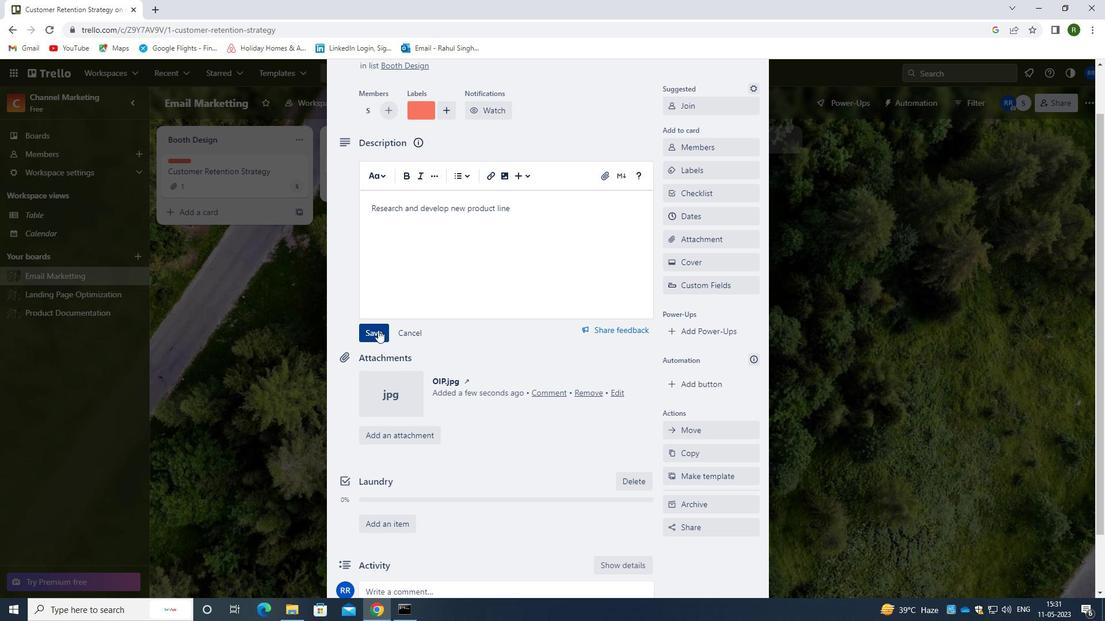 
Action: Mouse pressed left at (378, 330)
Screenshot: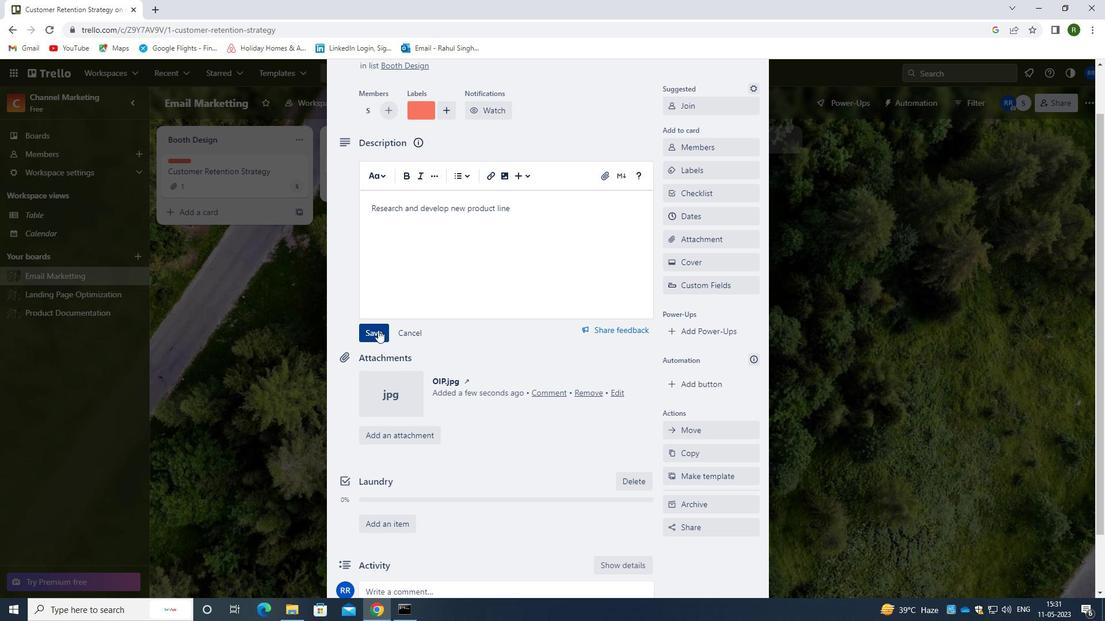 
Action: Mouse moved to (436, 326)
Screenshot: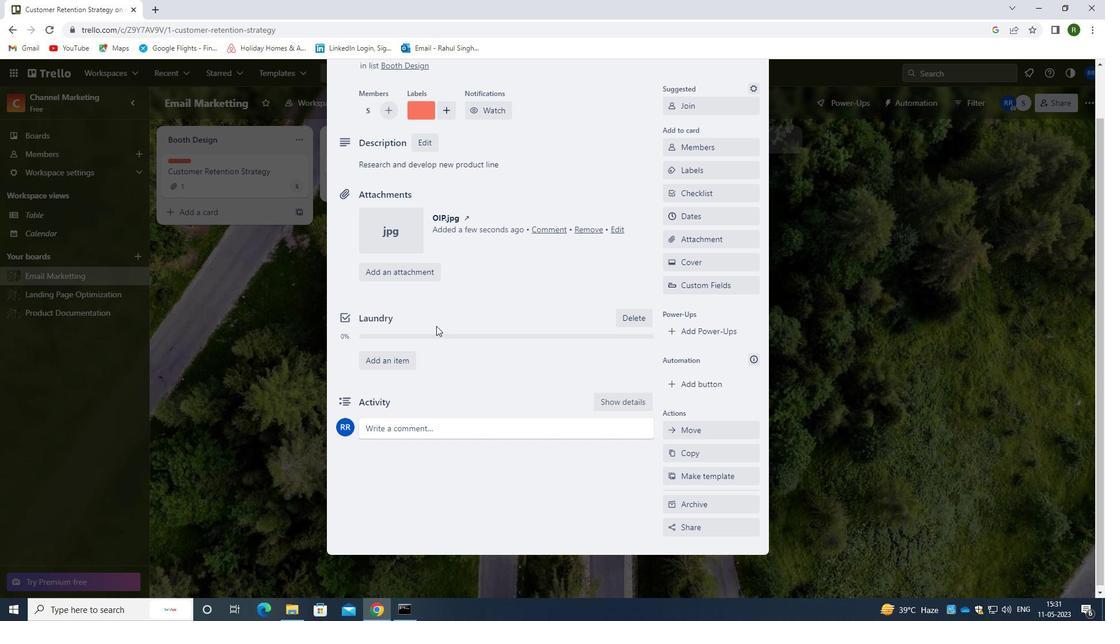 
Action: Mouse scrolled (436, 325) with delta (0, 0)
Screenshot: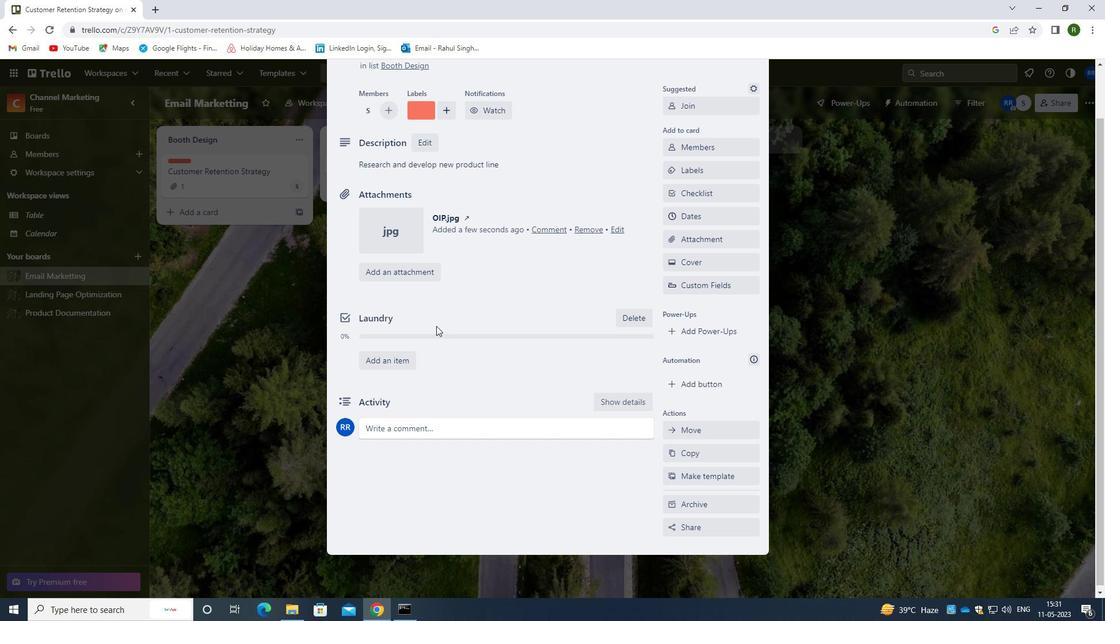 
Action: Mouse moved to (426, 418)
Screenshot: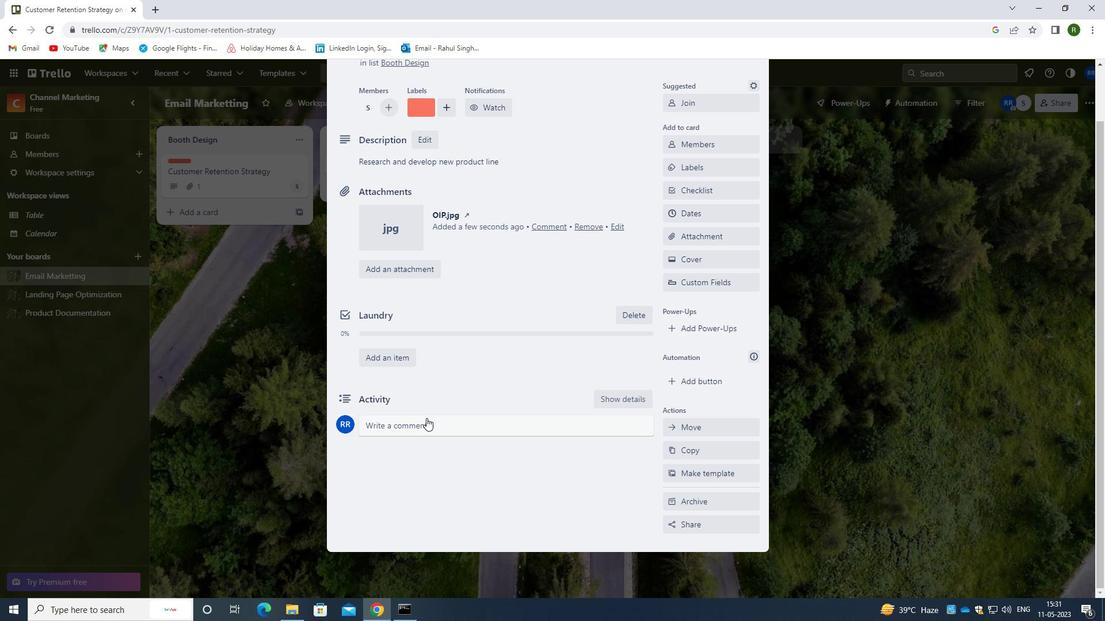 
Action: Mouse pressed left at (426, 418)
Screenshot: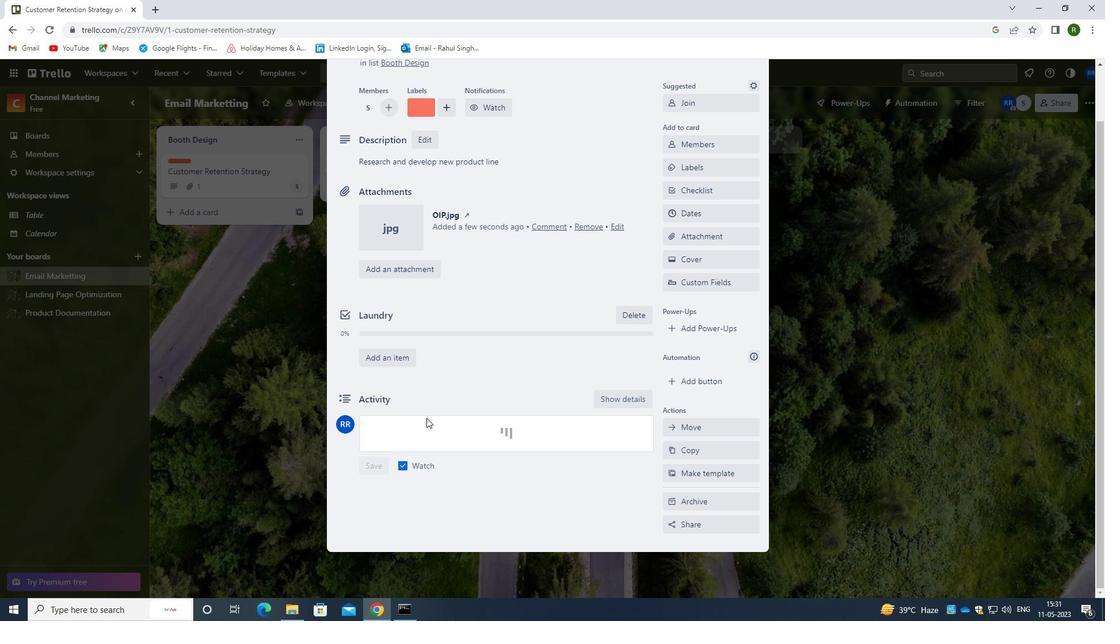 
Action: Mouse moved to (432, 473)
Screenshot: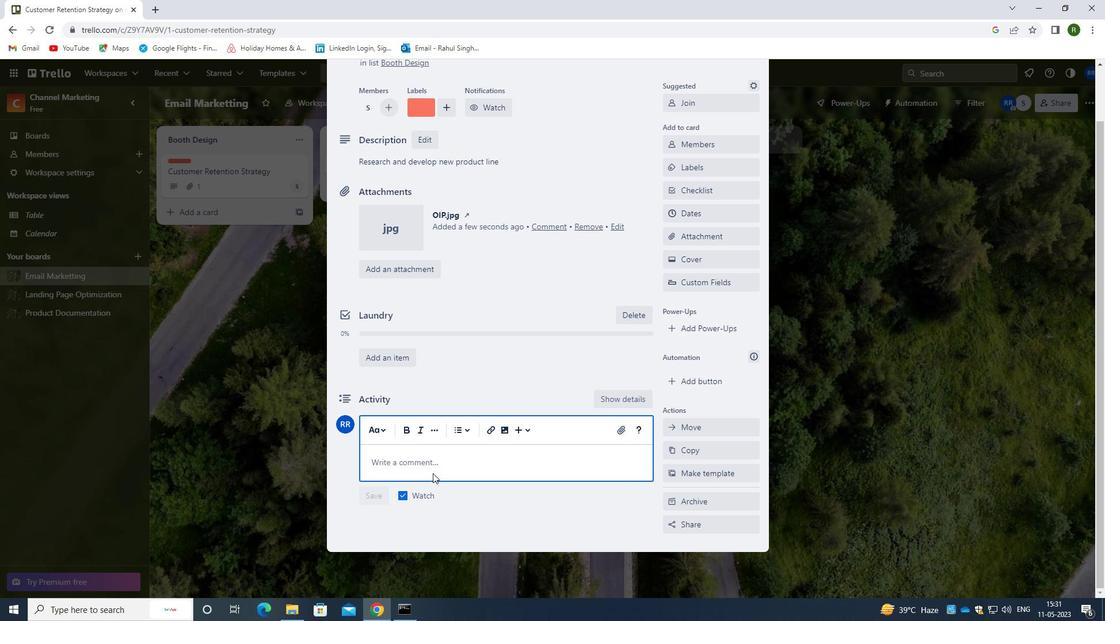 
Action: Key pressed <Key.caps_lock>T<Key.caps_lock>HIS<Key.space>TASK<Key.space>REQUIRES<Key.space>US<Key.space>TO<Key.space>STAY<Key.space>FOCUSED<Key.space>
Screenshot: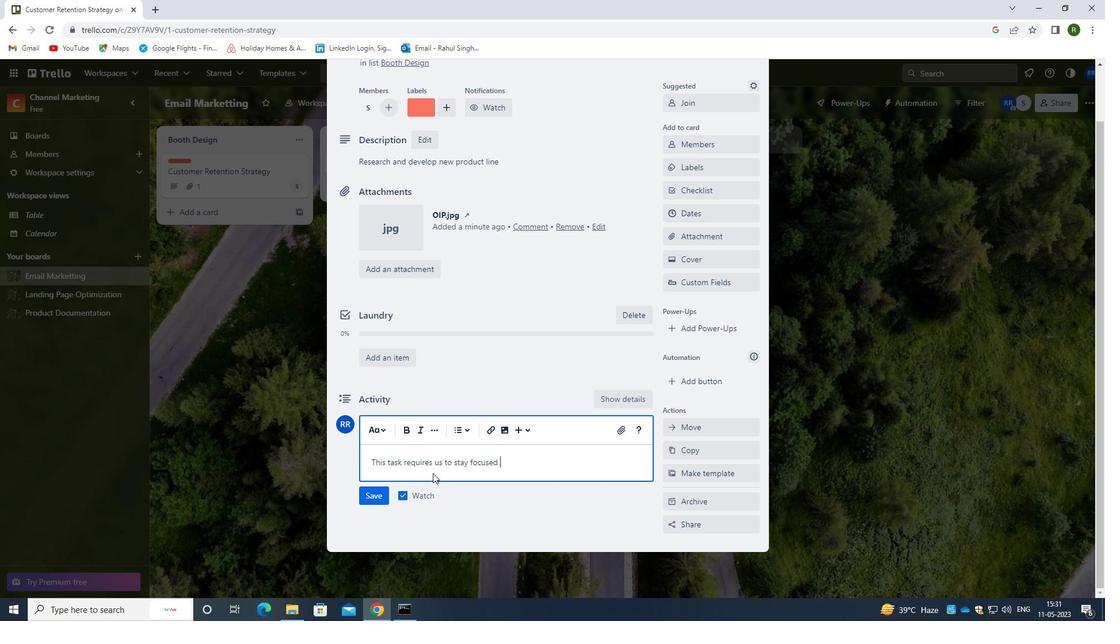 
Action: Mouse moved to (432, 473)
Screenshot: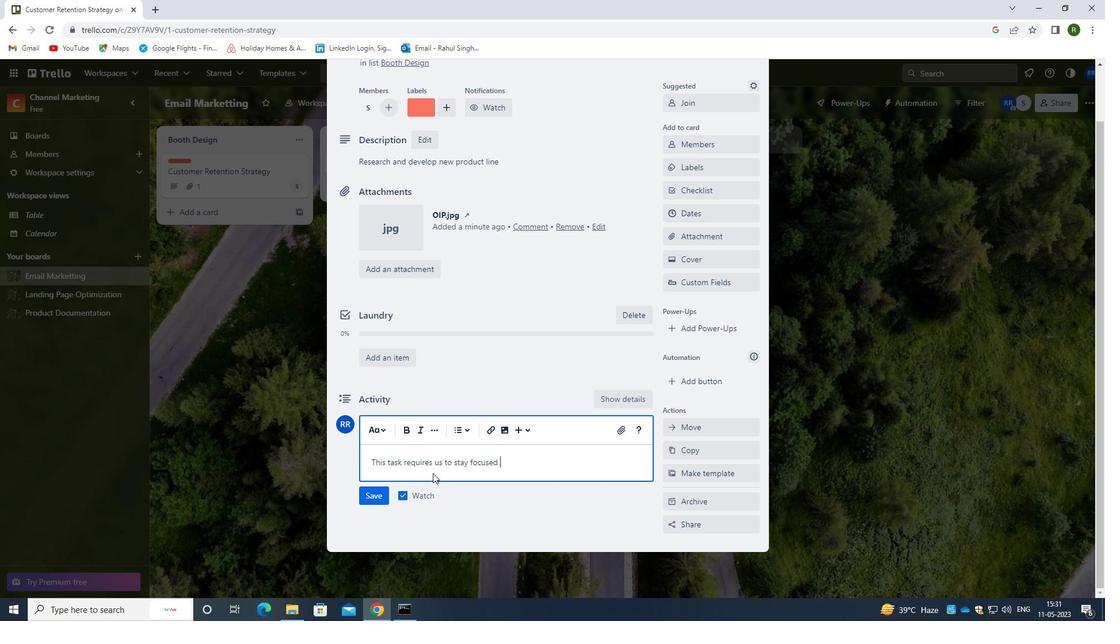 
Action: Key pressed ON<Key.space>THE<Key.space>END<Key.space>GOAL<Key.space>AND<Key.space>NOT<Key.space>GET<Key.space>SIDETRACKED<Key.space>POTEN<Key.backspace><Key.backspace><Key.backspace><Key.backspace><Key.backspace>BY<Key.space>DISTRACTIONS.
Screenshot: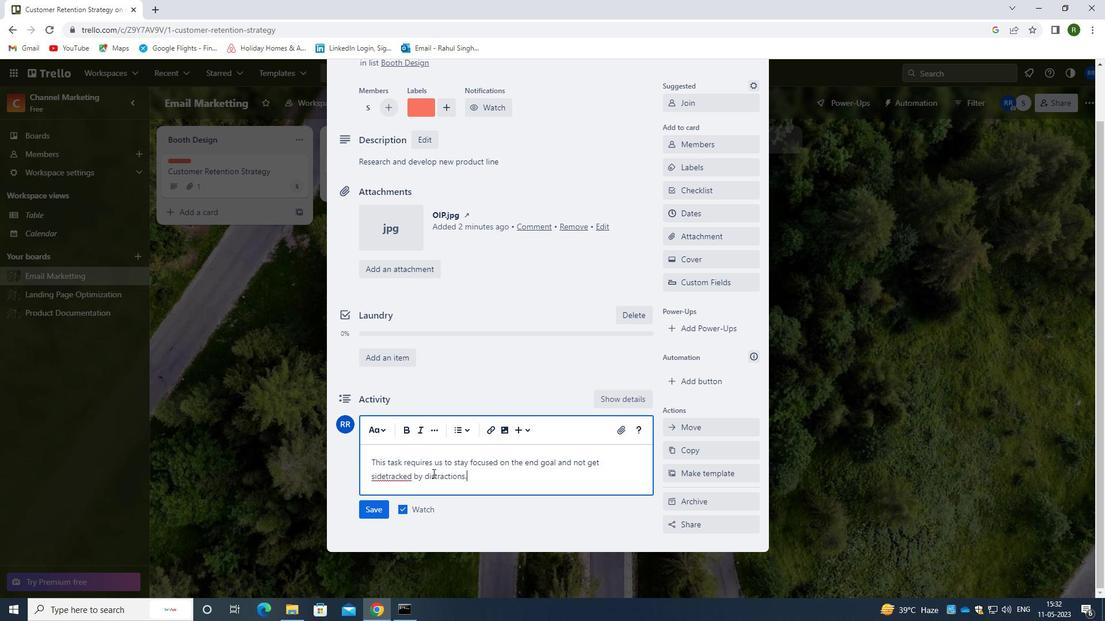 
Action: Mouse moved to (372, 511)
Screenshot: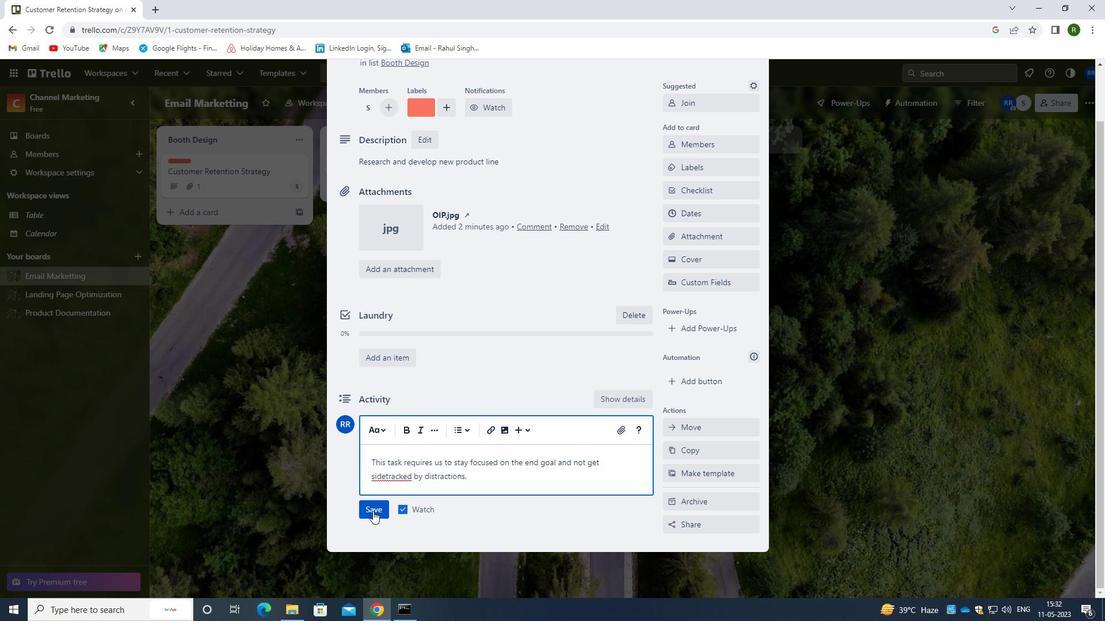 
Action: Mouse pressed left at (372, 511)
Screenshot: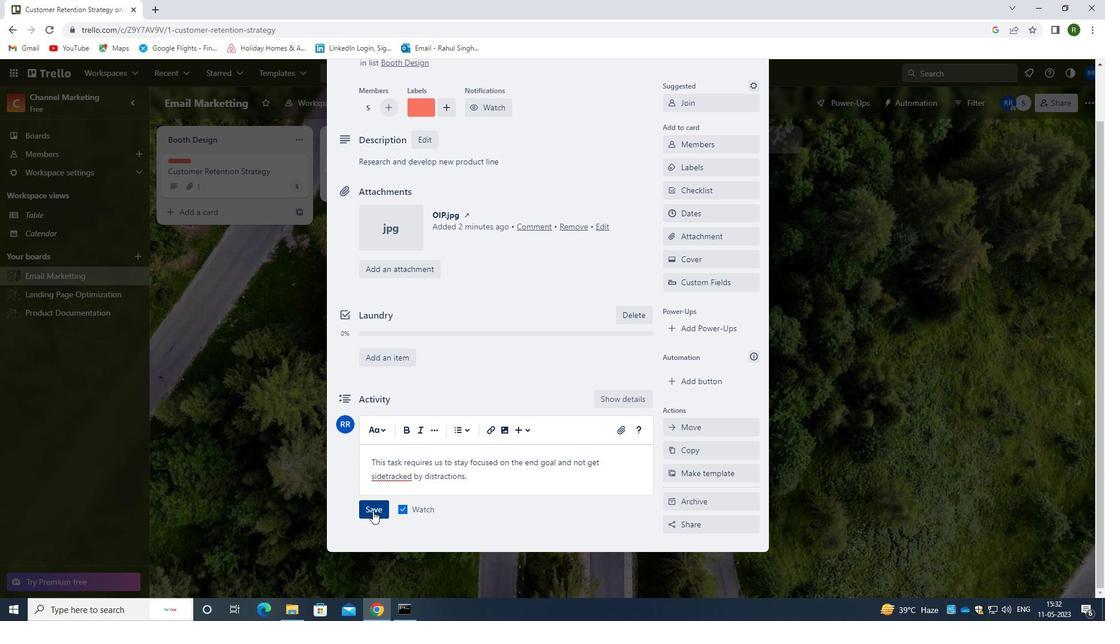 
Action: Mouse moved to (696, 208)
Screenshot: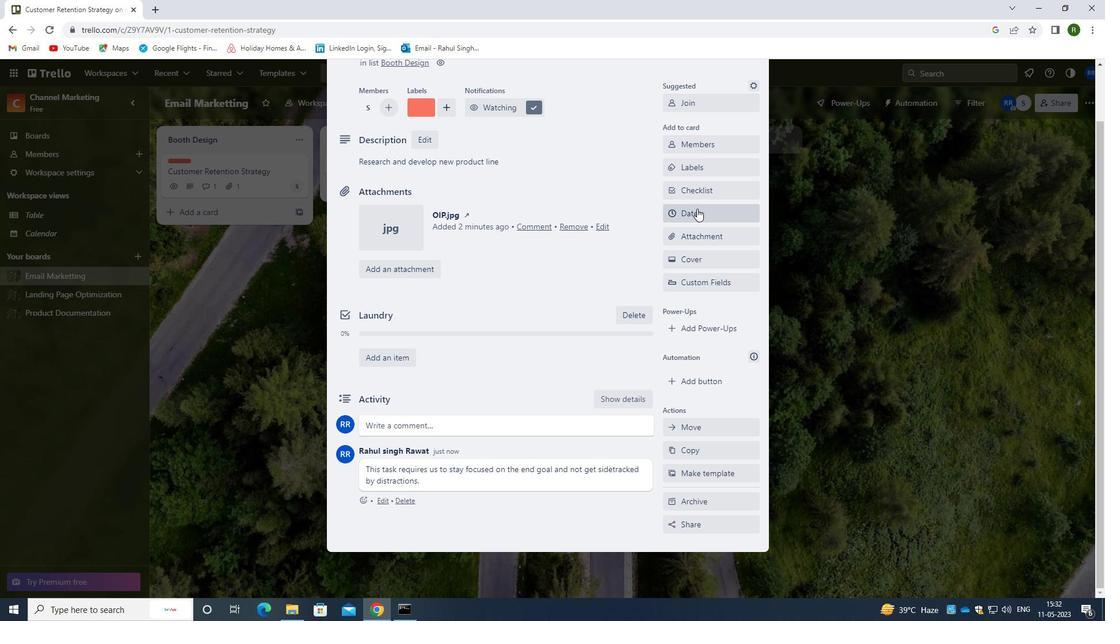 
Action: Mouse pressed left at (696, 208)
Screenshot: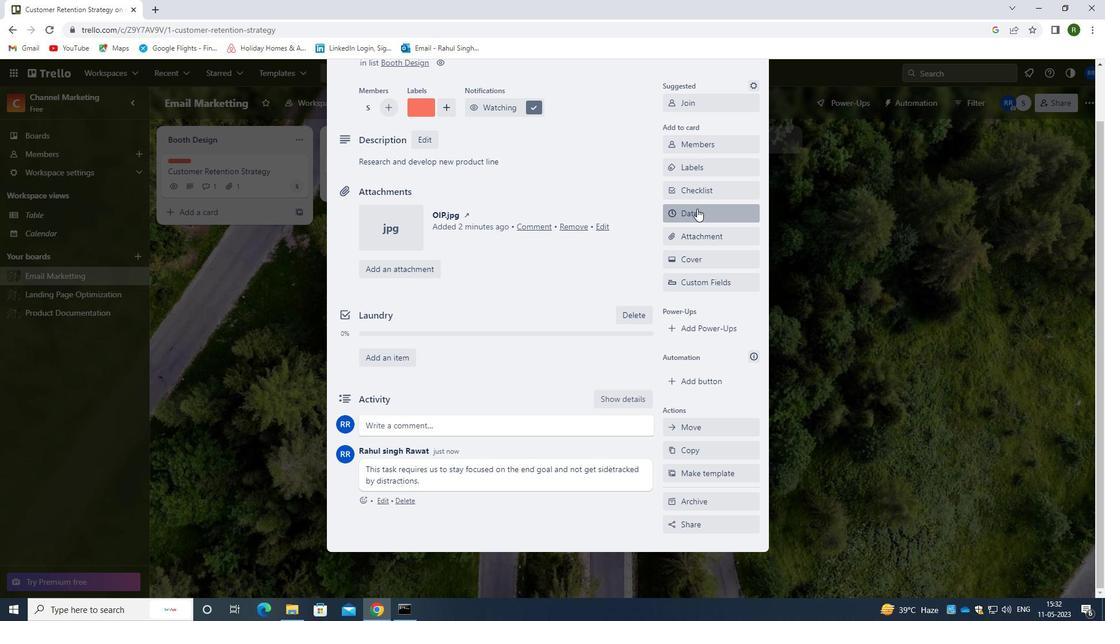 
Action: Mouse moved to (678, 313)
Screenshot: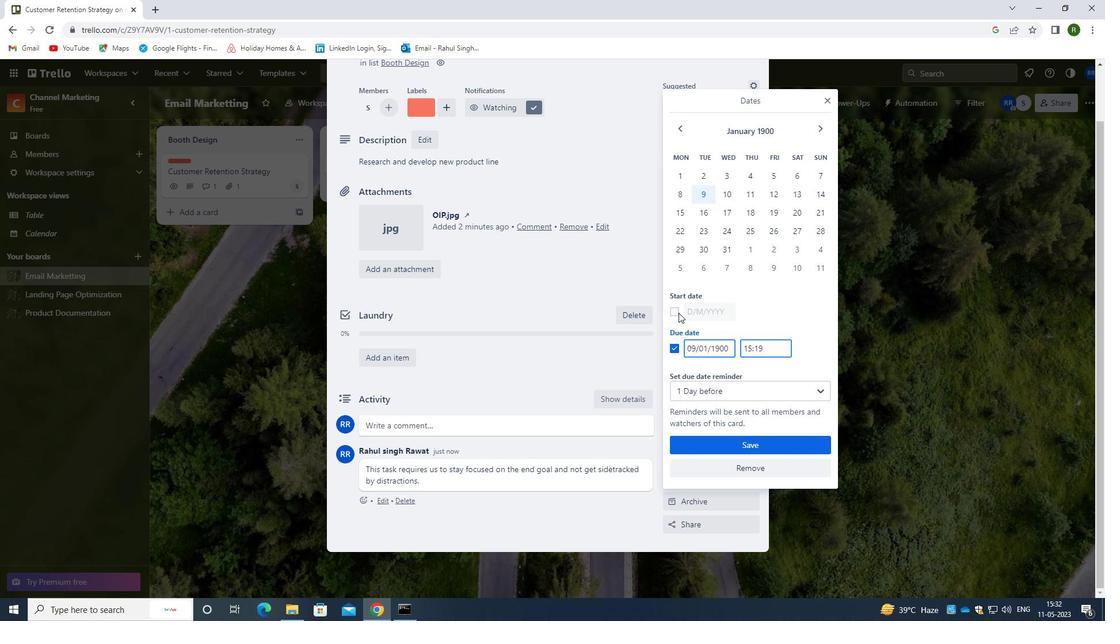
Action: Mouse pressed left at (678, 313)
Screenshot: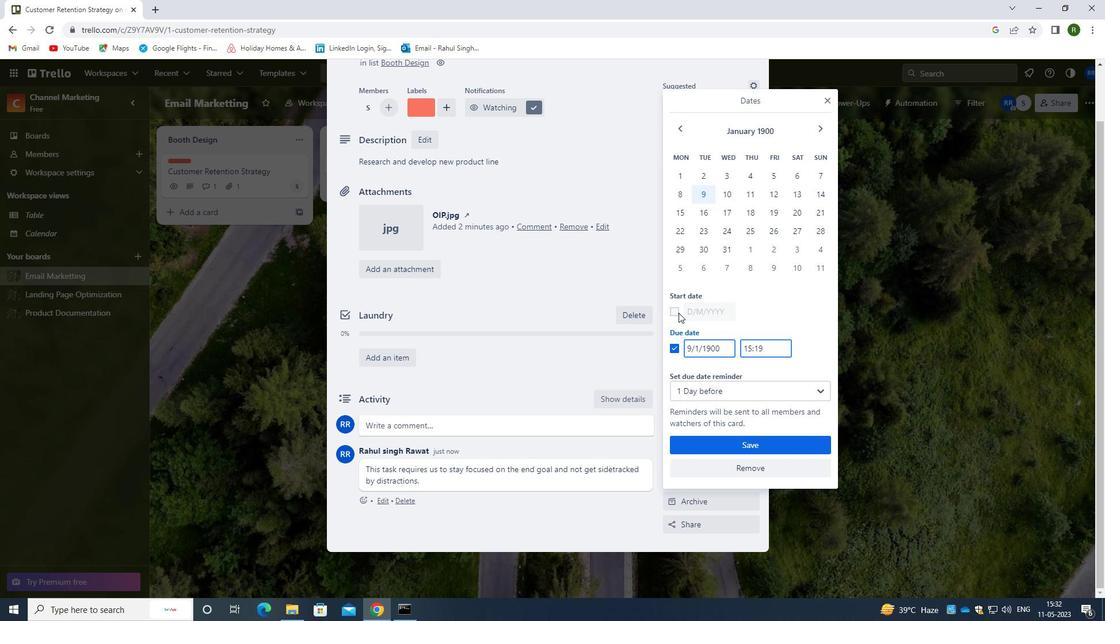 
Action: Mouse moved to (695, 311)
Screenshot: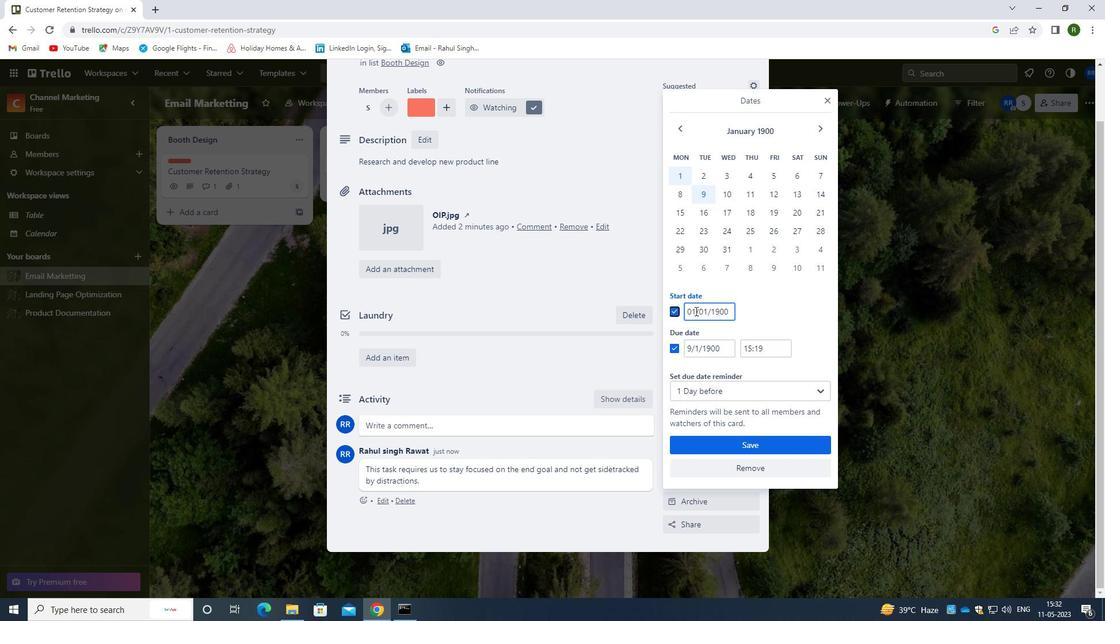 
Action: Mouse pressed left at (695, 311)
Screenshot: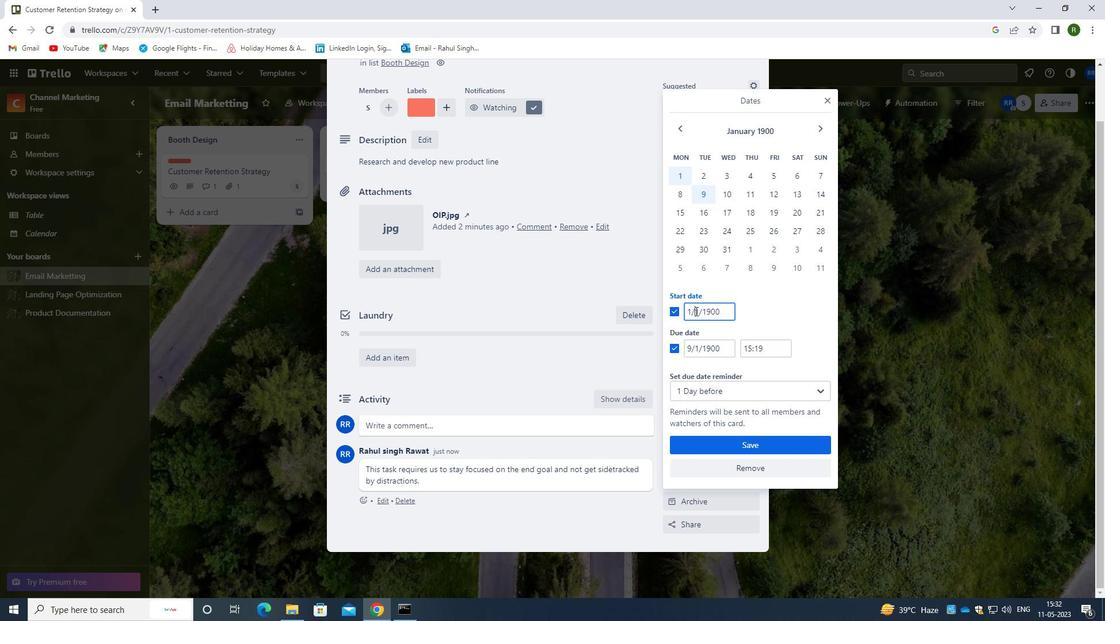 
Action: Mouse moved to (723, 328)
Screenshot: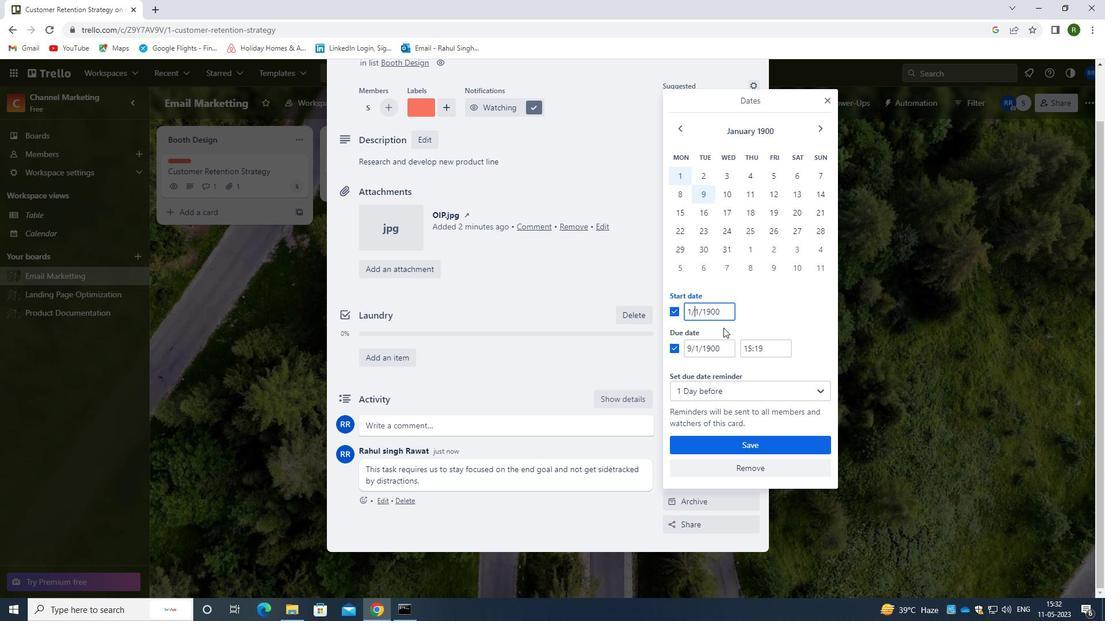 
Action: Key pressed <Key.right><Key.right><Key.right><Key.right><Key.right><Key.right><Key.right><Key.right><Key.right><Key.right><Key.right><Key.right><Key.right><Key.right><Key.backspace><Key.backspace><Key.backspace><Key.backspace><Key.backspace><Key.backspace><Key.backspace><Key.backspace><Key.backspace><Key.backspace><Key.backspace><Key.backspace><Key.backspace><Key.backspace><Key.backspace><Key.backspace>03
Screenshot: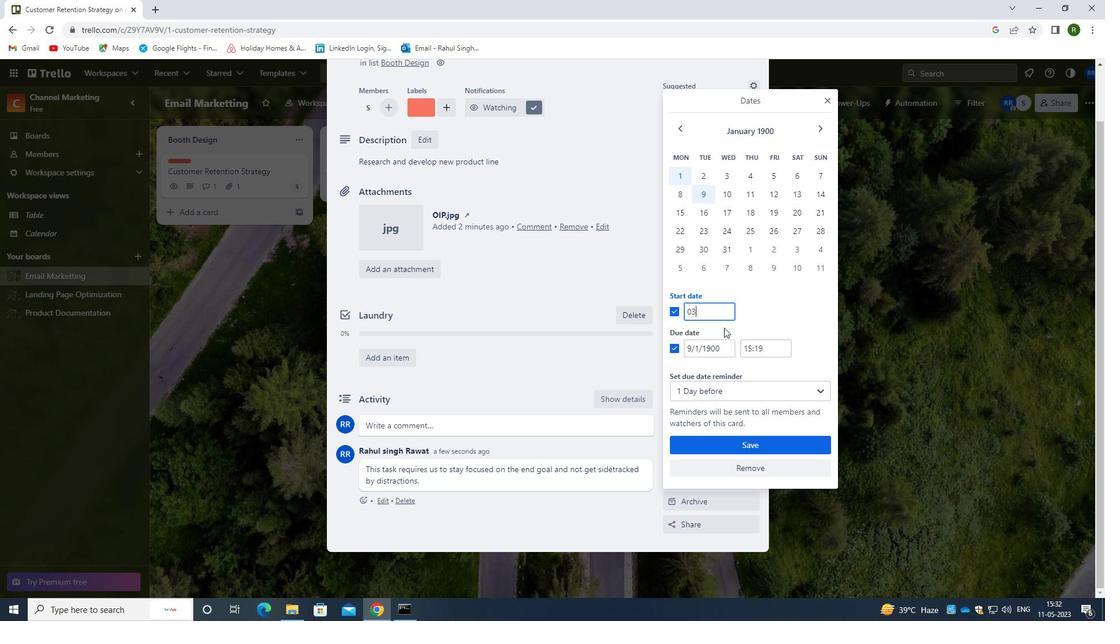 
Action: Mouse moved to (724, 328)
Screenshot: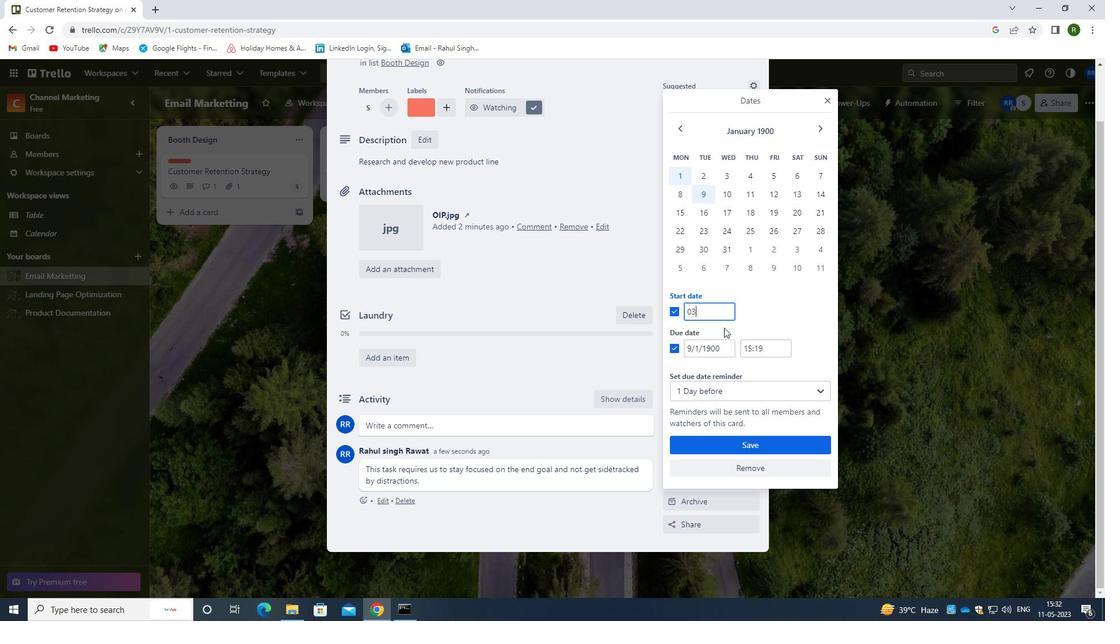 
Action: Key pressed /01/1900
Screenshot: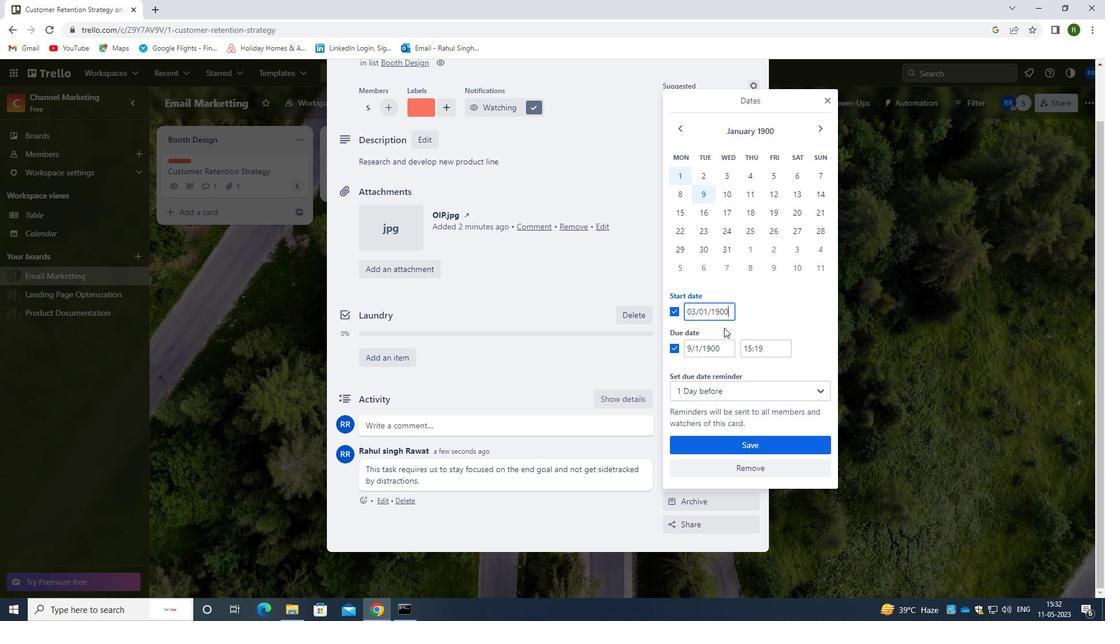 
Action: Mouse moved to (720, 348)
Screenshot: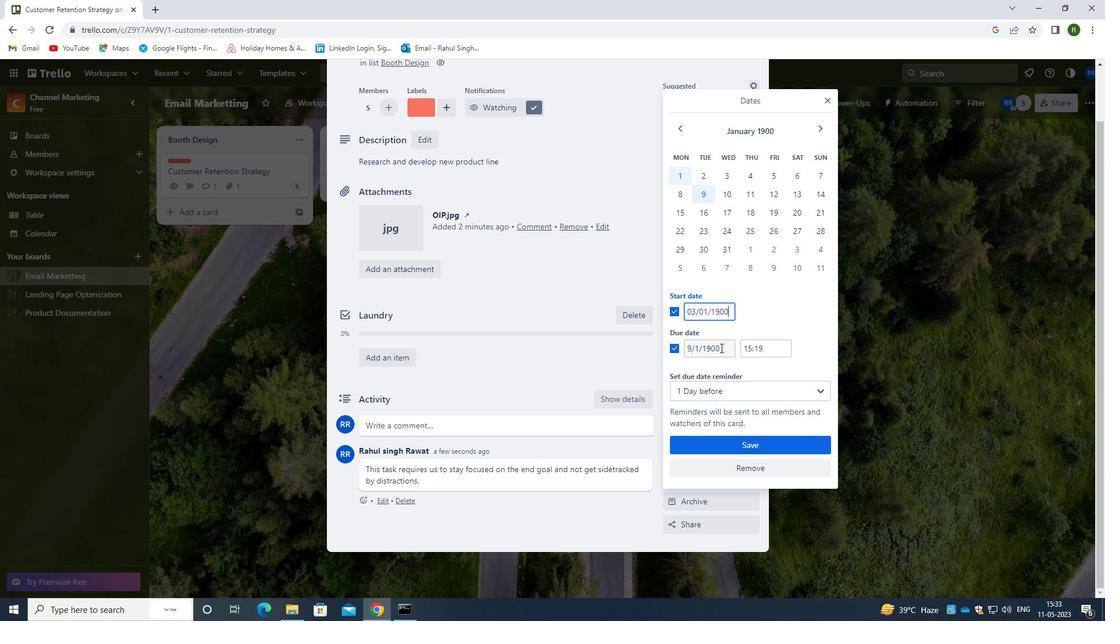 
Action: Mouse pressed left at (720, 348)
Screenshot: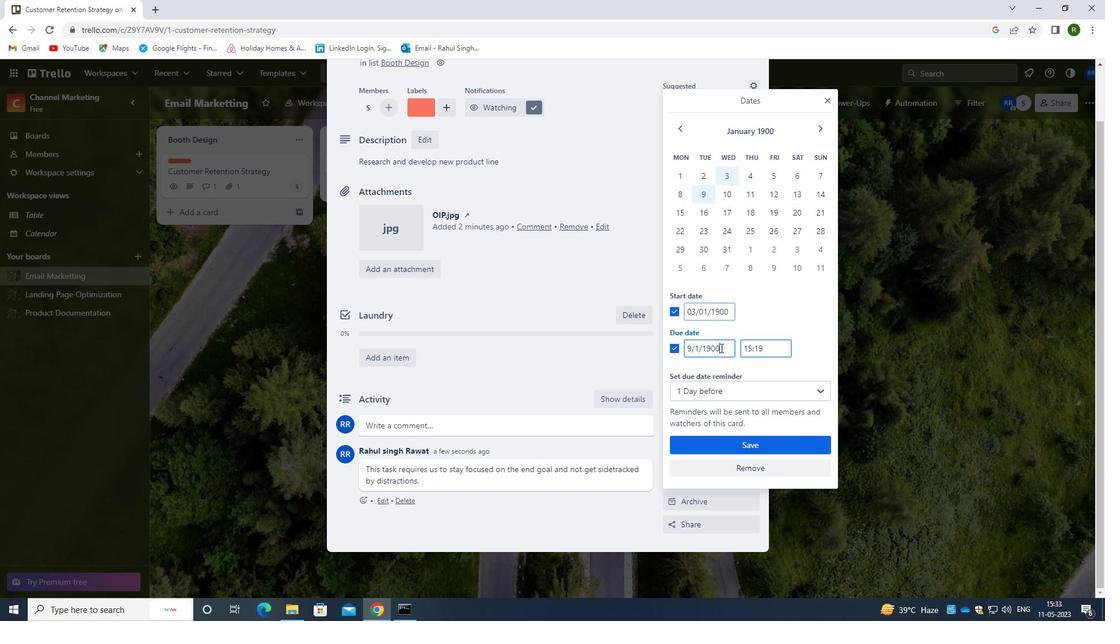 
Action: Mouse moved to (679, 355)
Screenshot: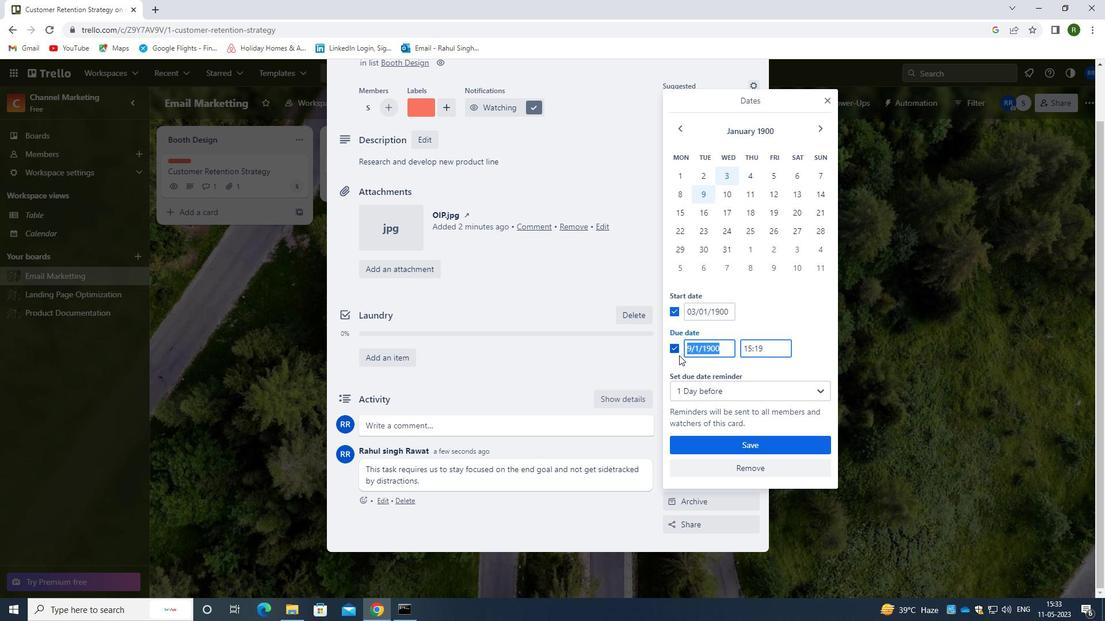 
Action: Key pressed <Key.backspace>10/1/1900
Screenshot: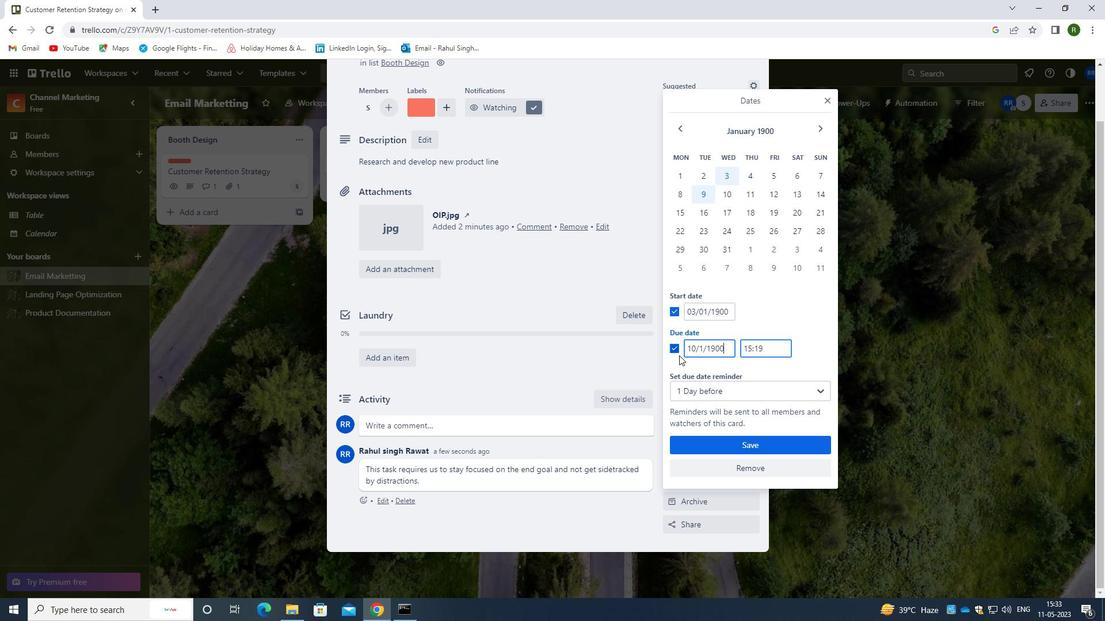 
Action: Mouse moved to (742, 443)
Screenshot: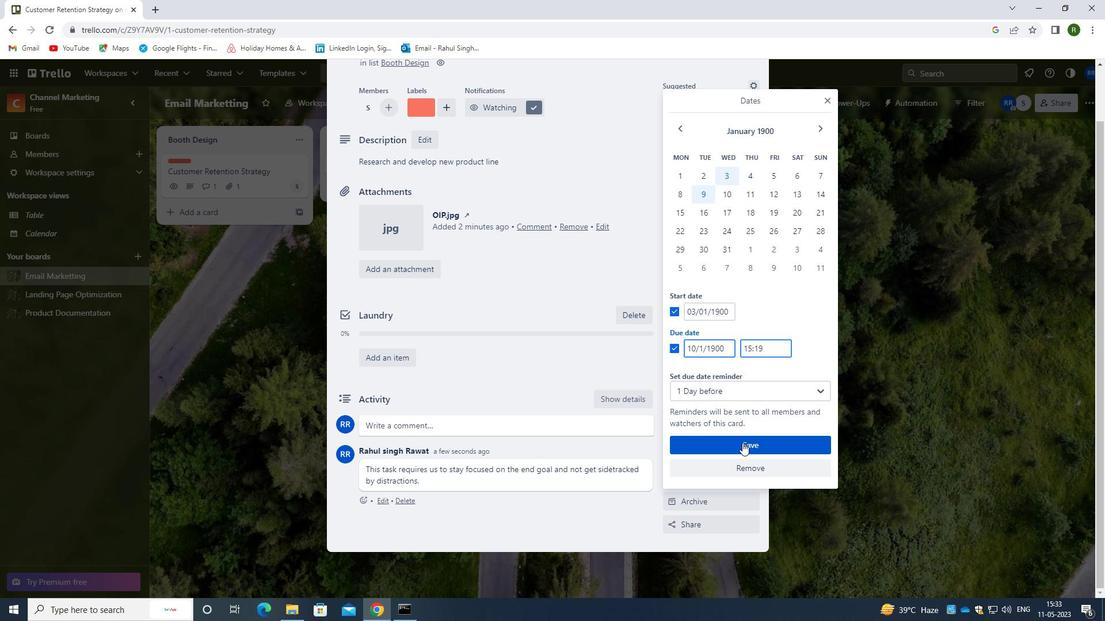 
Action: Mouse pressed left at (742, 443)
Screenshot: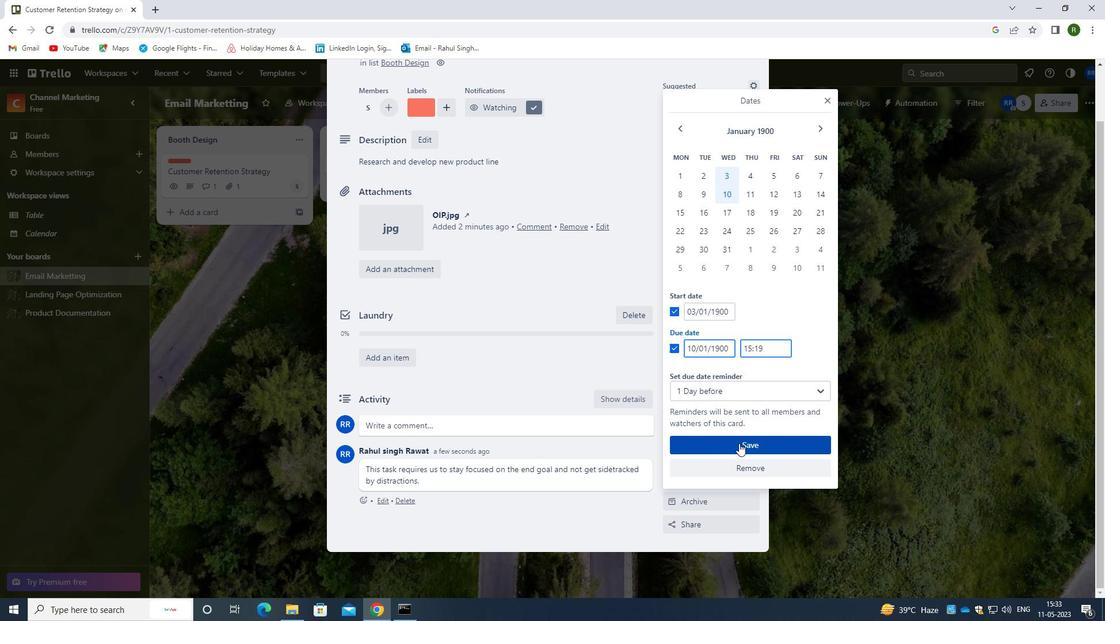
Action: Mouse moved to (632, 267)
Screenshot: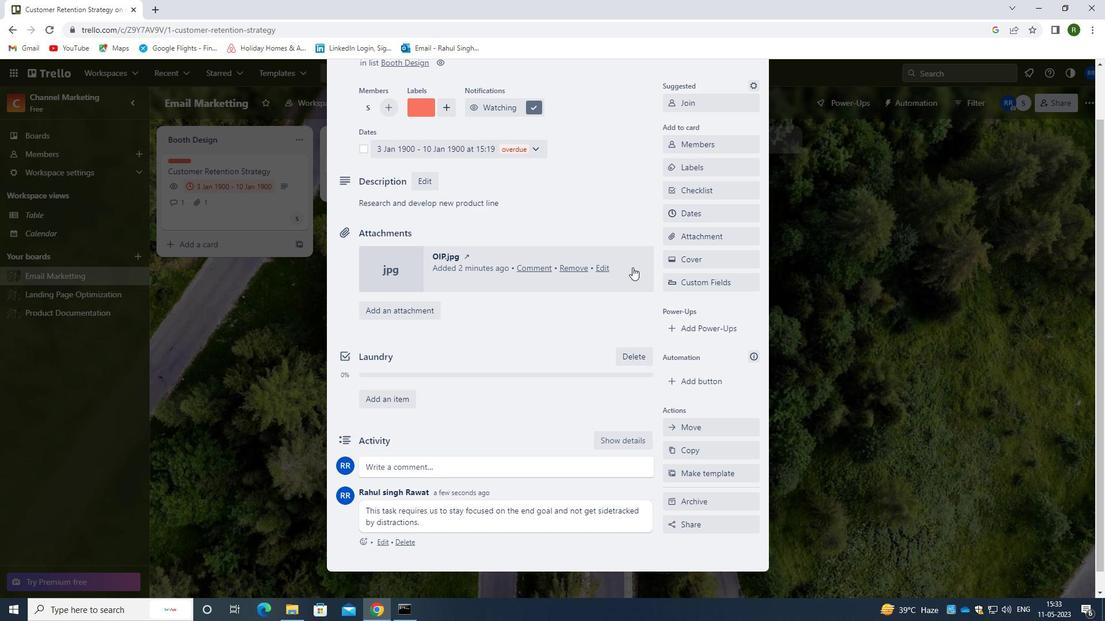 
Action: Mouse scrolled (632, 268) with delta (0, 0)
Screenshot: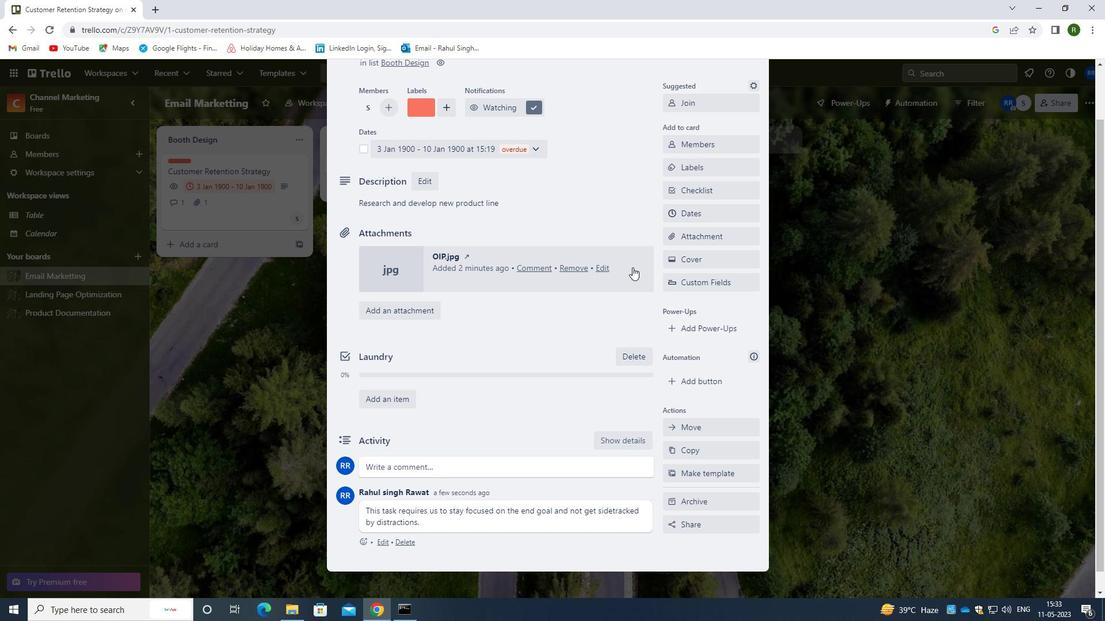 
Action: Mouse scrolled (632, 268) with delta (0, 0)
Screenshot: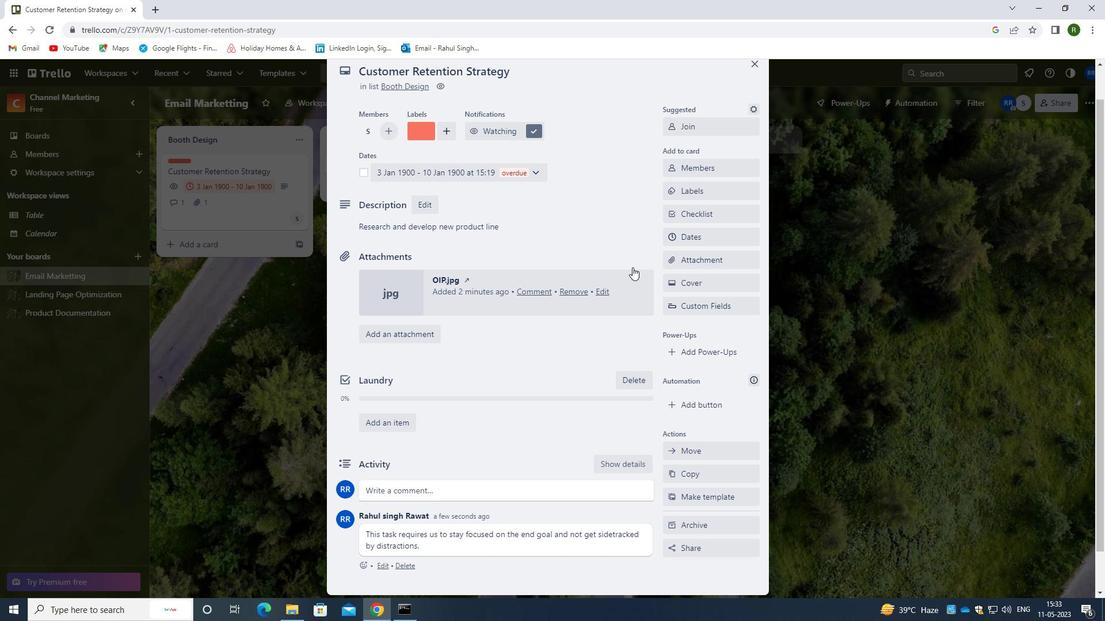
Action: Mouse scrolled (632, 268) with delta (0, 0)
Screenshot: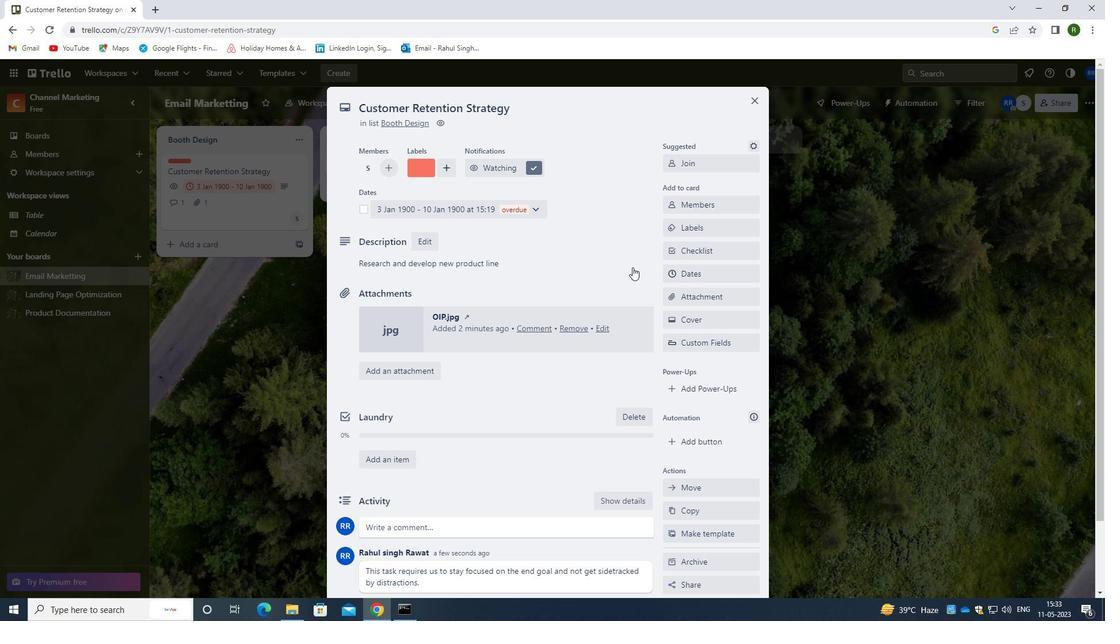 
